 Task: Add an event with the title Performance Improvement Plan Evaluation and Follow-up, date '2023/11/07', time 8:30 AM to 10:30 AMand add a description: Teams will need to manage their time effectively to complete the scavenger hunt within the given timeframe. This encourages prioritization, decision-making, and efficient allocation of resources to maximize their chances of success.Select event color  Sage . Add location for the event as: Taipei, Taiwan, logged in from the account softage.4@softage.netand send the event invitation to softage.8@softage.net and softage.9@softage.net. Set a reminder for the event Doesn't repeat
Action: Mouse moved to (72, 93)
Screenshot: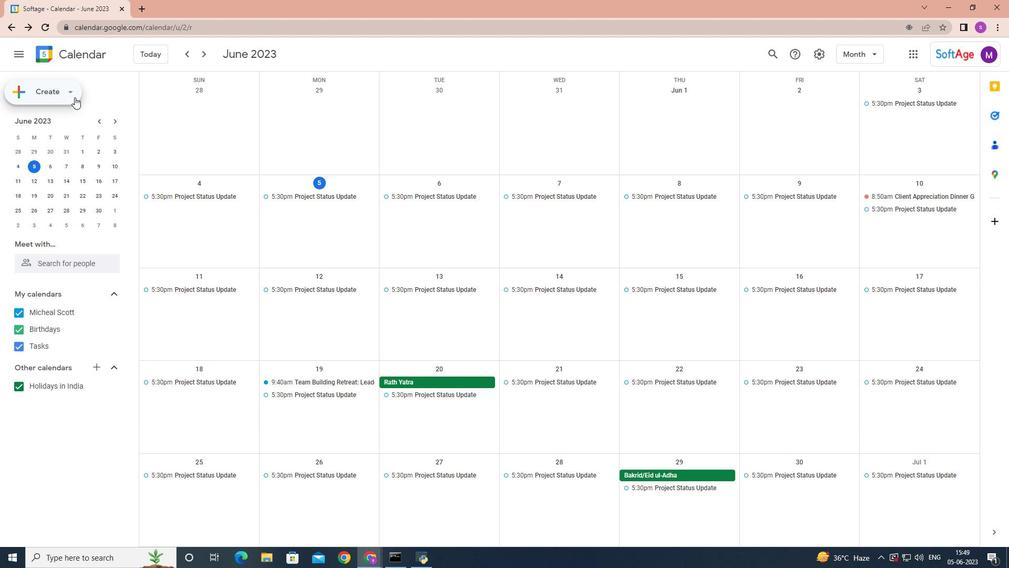 
Action: Mouse pressed left at (72, 93)
Screenshot: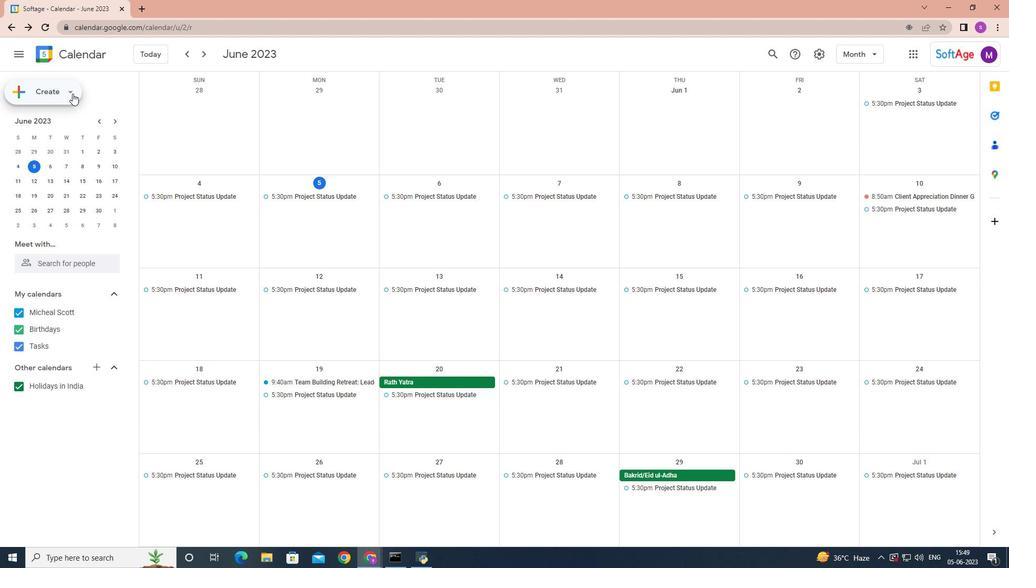 
Action: Mouse moved to (71, 117)
Screenshot: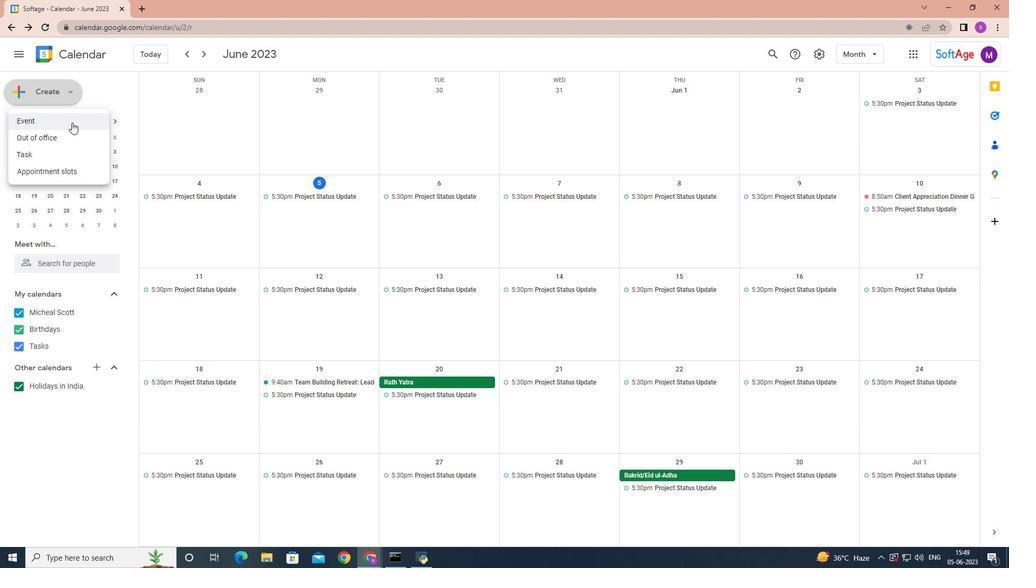 
Action: Mouse pressed left at (71, 117)
Screenshot: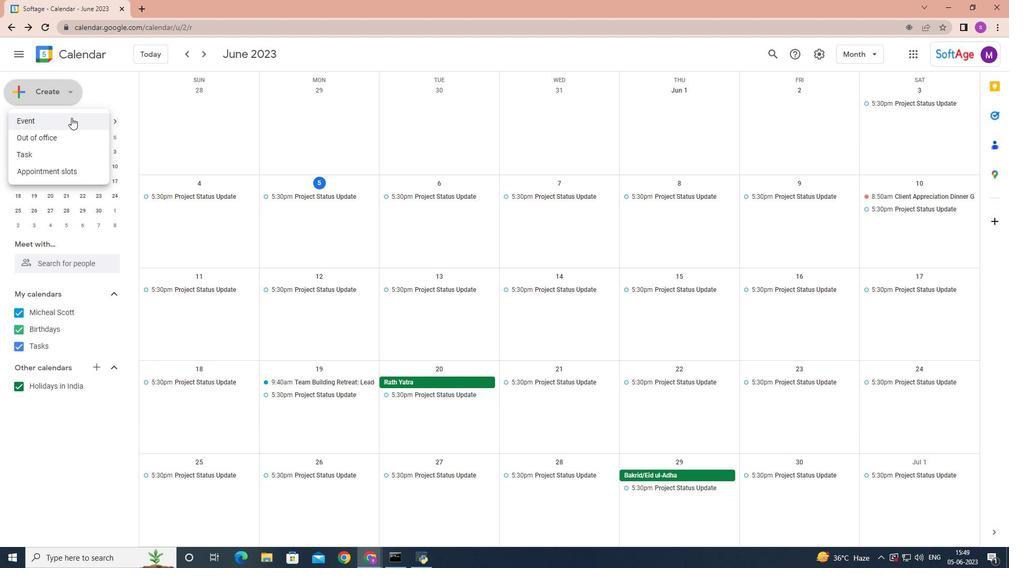 
Action: Mouse moved to (178, 413)
Screenshot: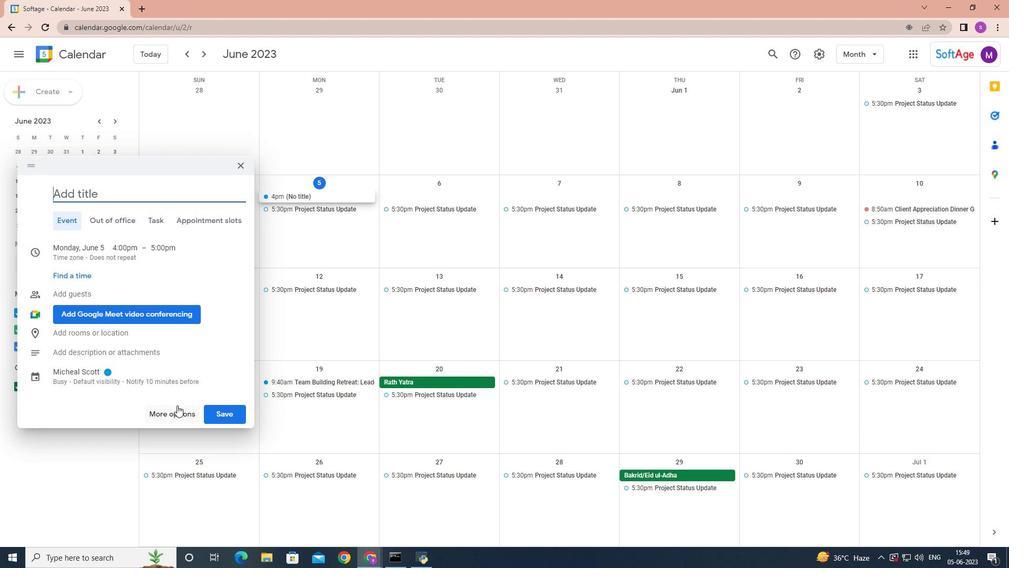 
Action: Mouse pressed left at (178, 413)
Screenshot: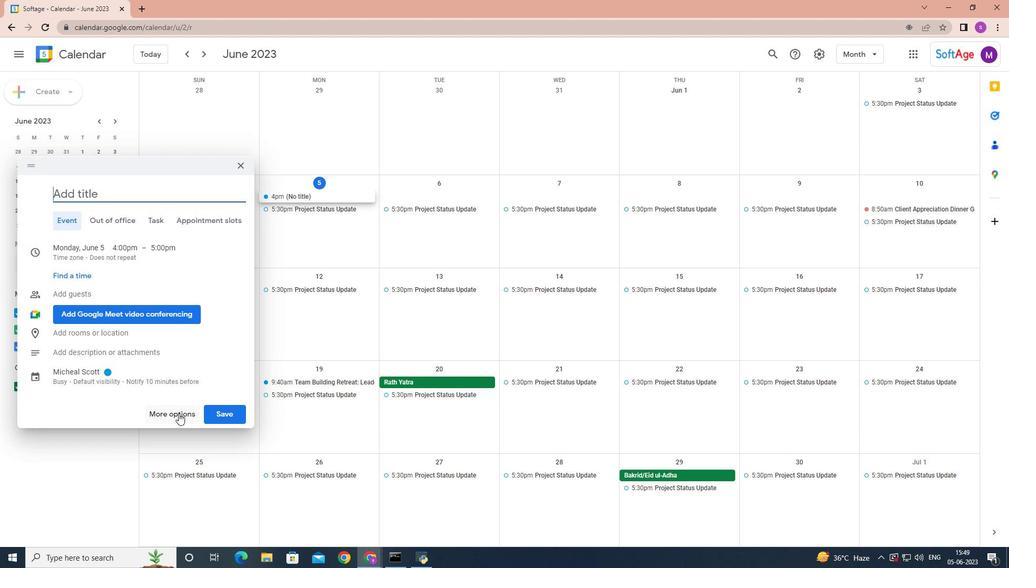 
Action: Mouse moved to (176, 392)
Screenshot: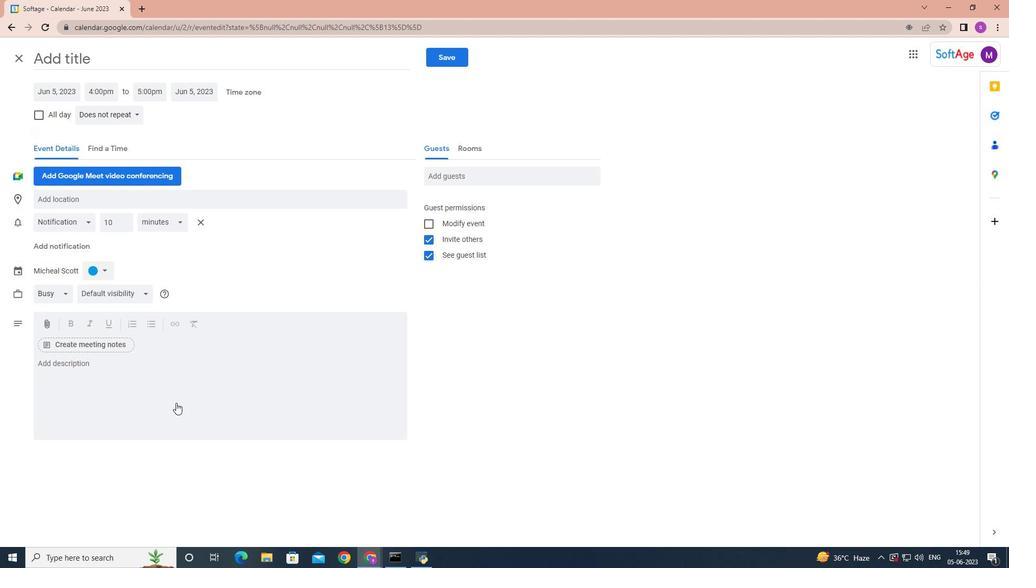 
Action: Key pressed <Key.shift>Performance<Key.space><Key.shift>Improvement<Key.space><Key.shift>Plan<Key.space><Key.shift>Evalution<Key.space>and<Key.space><Key.shift>Follow<Key.space><Key.backspace>-up<Key.space>
Screenshot: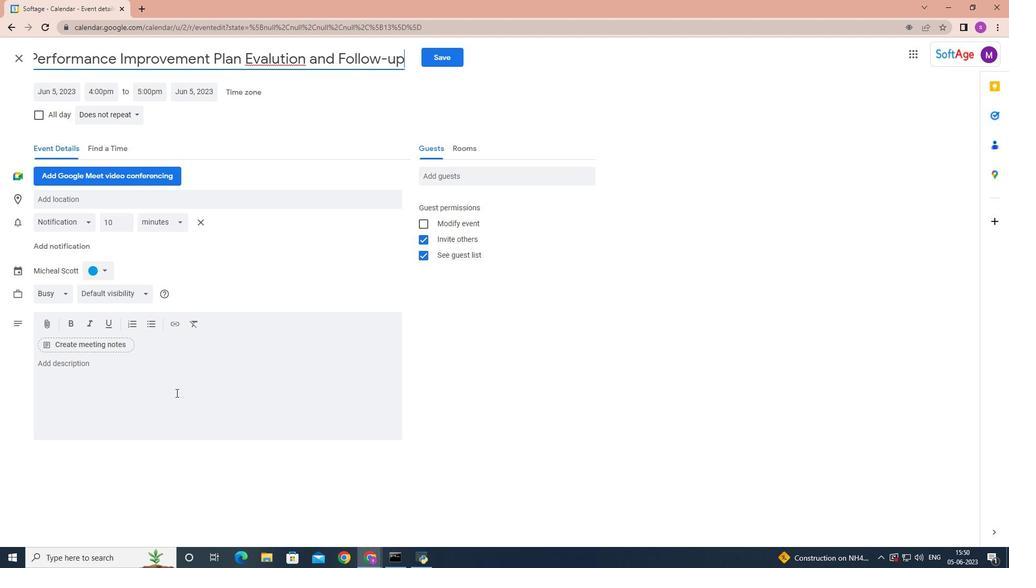 
Action: Mouse moved to (65, 91)
Screenshot: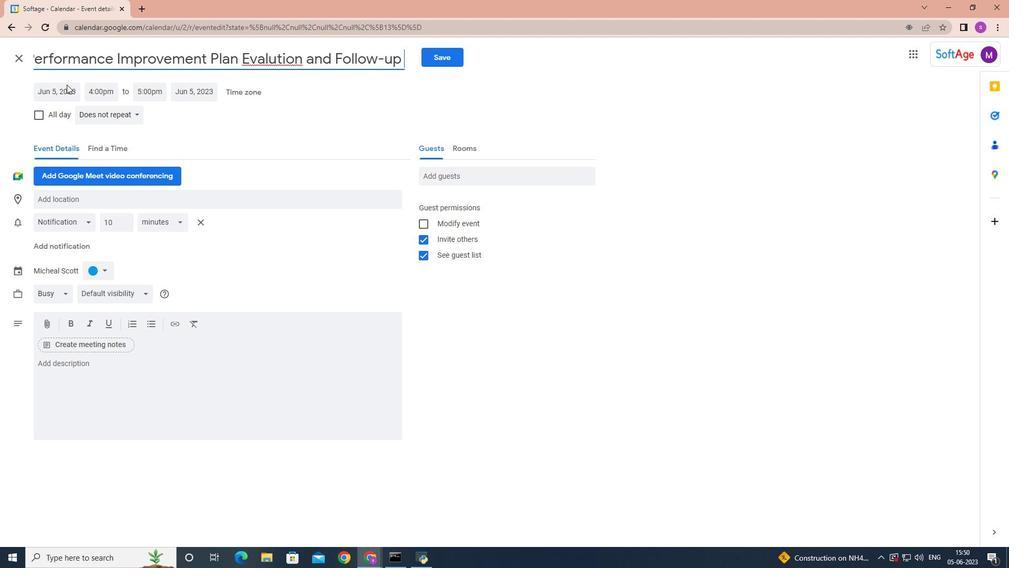 
Action: Mouse pressed left at (65, 91)
Screenshot: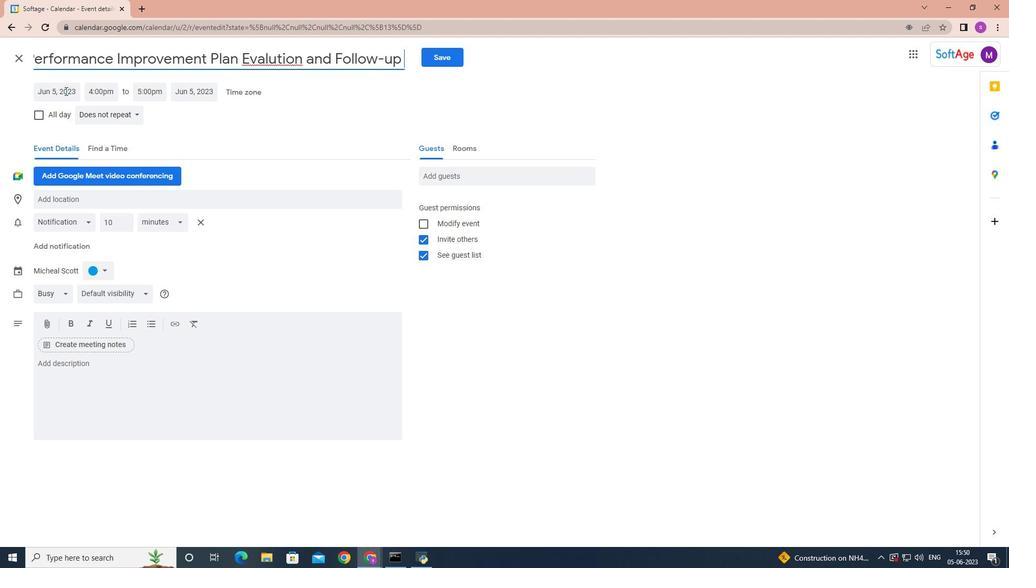 
Action: Mouse moved to (166, 109)
Screenshot: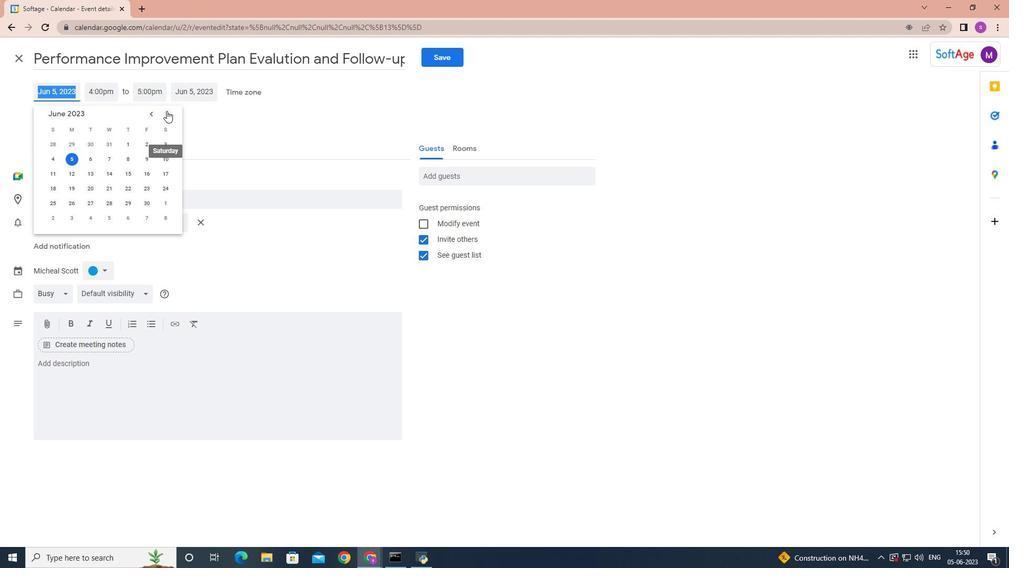 
Action: Mouse pressed left at (166, 109)
Screenshot: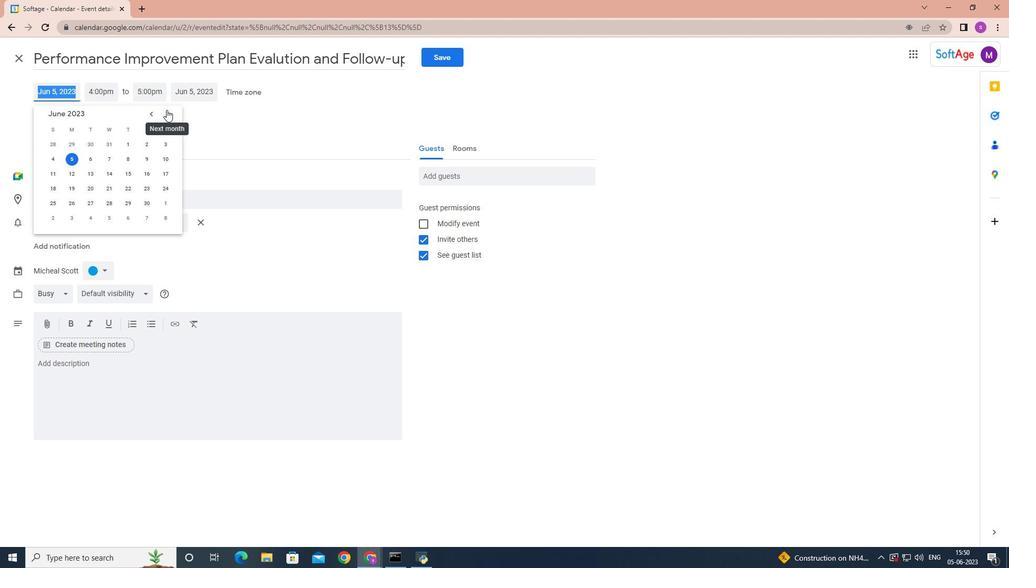 
Action: Mouse pressed left at (166, 109)
Screenshot: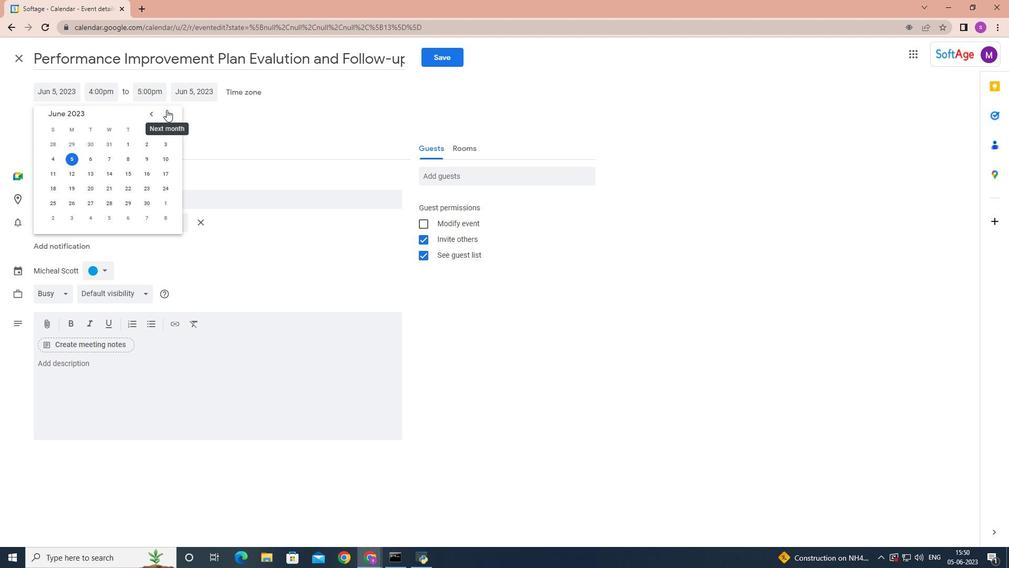 
Action: Mouse pressed left at (166, 109)
Screenshot: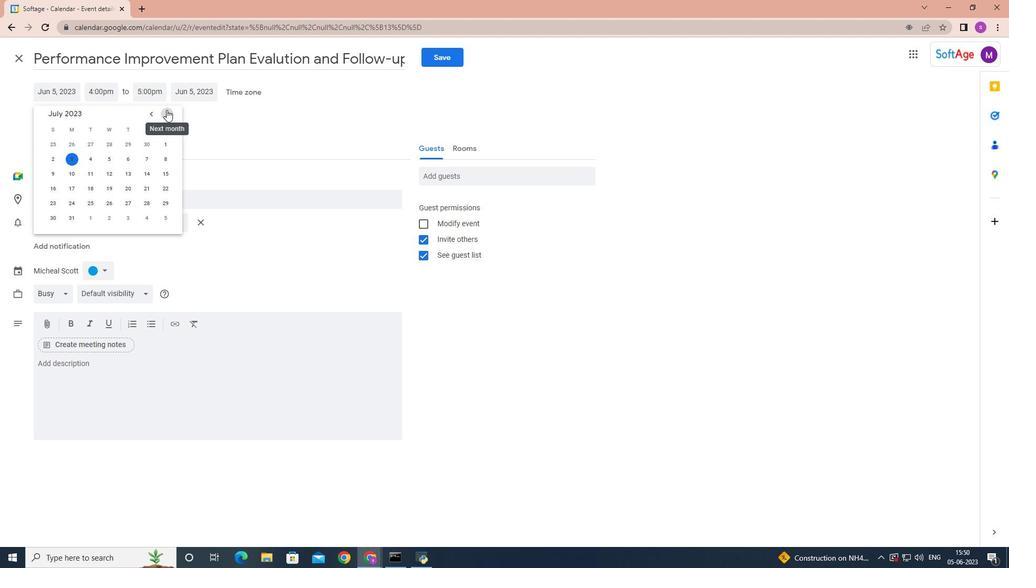 
Action: Mouse pressed left at (166, 109)
Screenshot: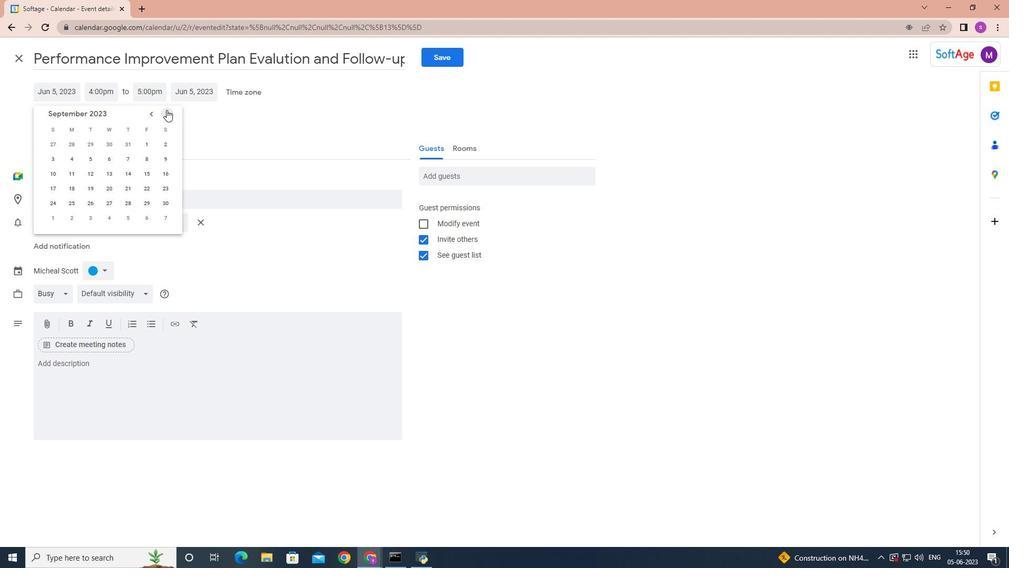 
Action: Mouse pressed left at (166, 109)
Screenshot: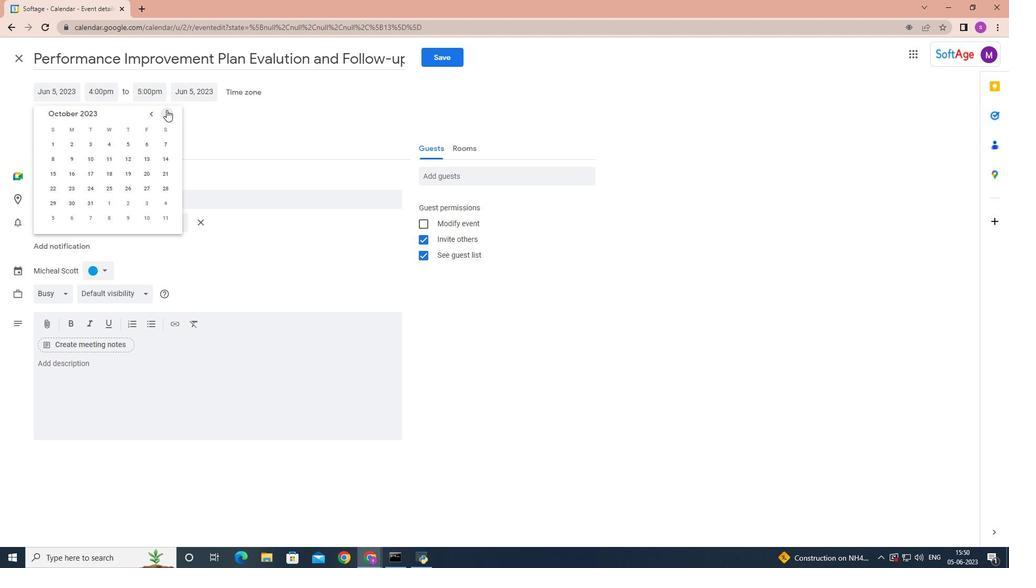 
Action: Mouse moved to (89, 157)
Screenshot: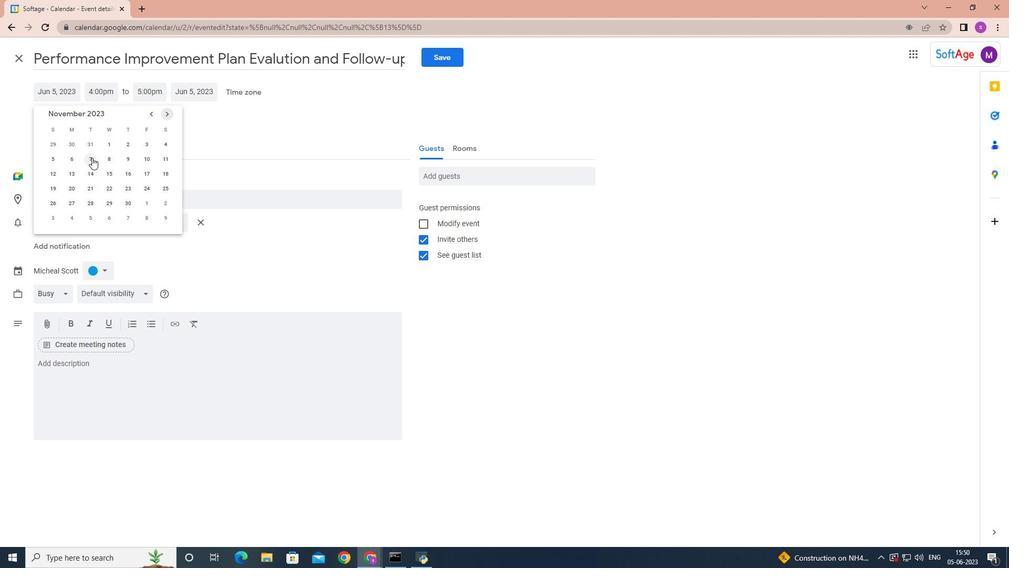 
Action: Mouse pressed left at (89, 157)
Screenshot: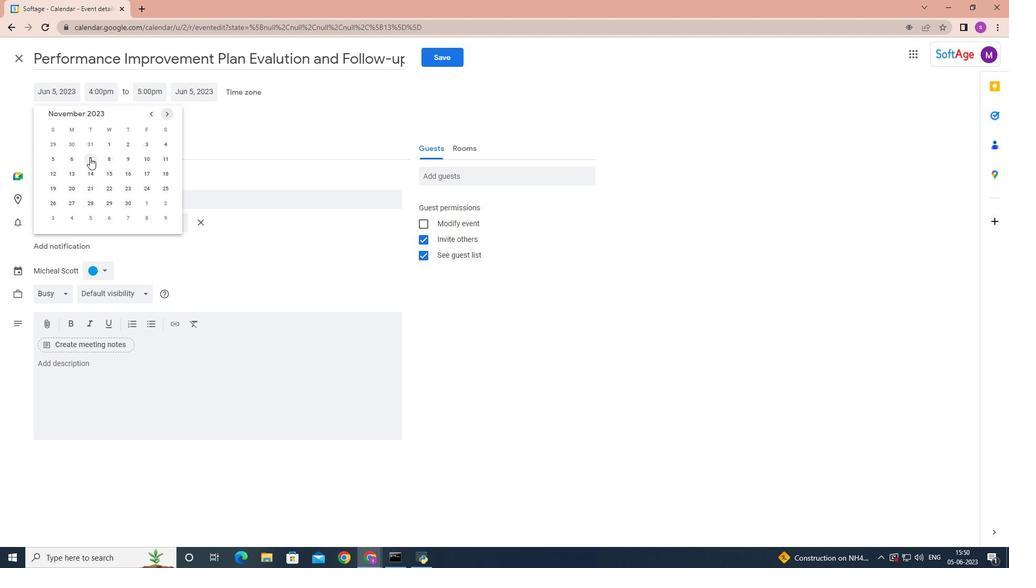 
Action: Mouse moved to (105, 90)
Screenshot: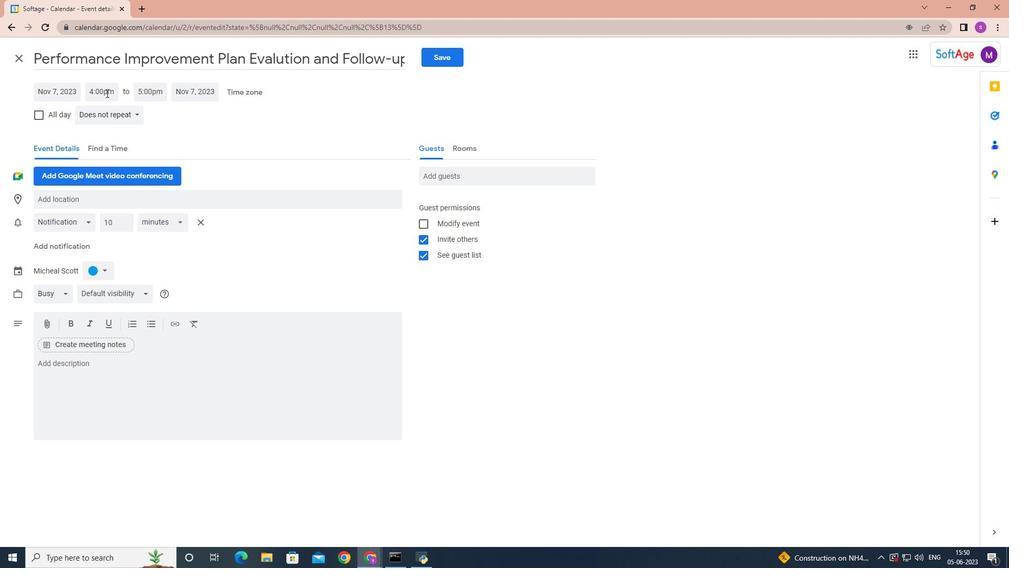 
Action: Mouse pressed left at (105, 90)
Screenshot: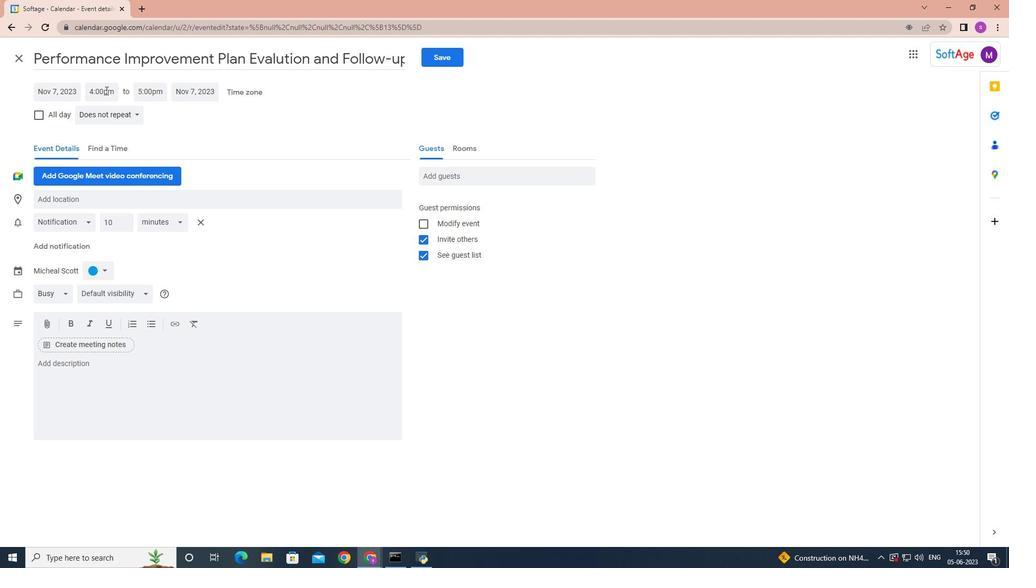 
Action: Mouse moved to (141, 145)
Screenshot: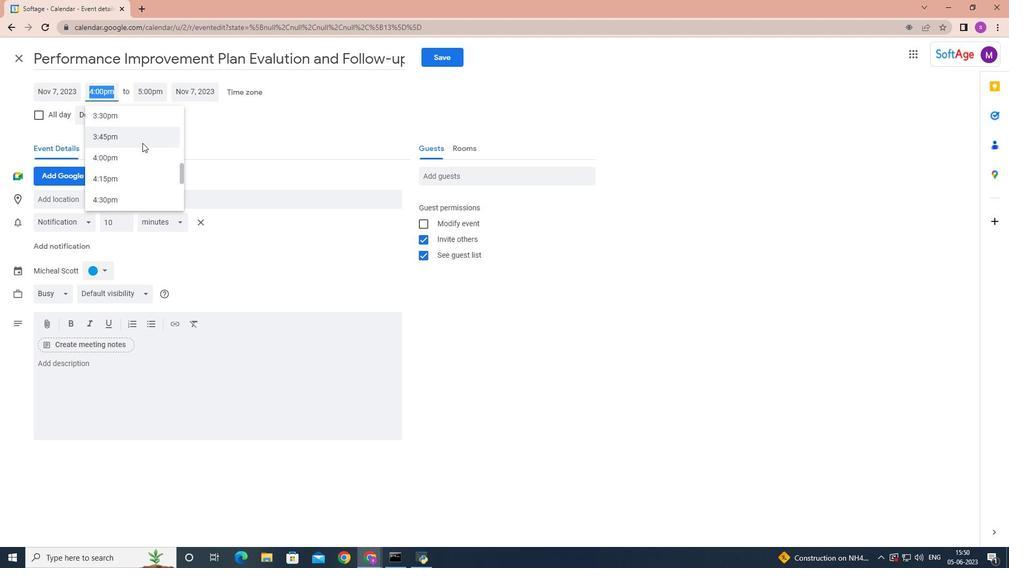 
Action: Mouse scrolled (141, 146) with delta (0, 0)
Screenshot: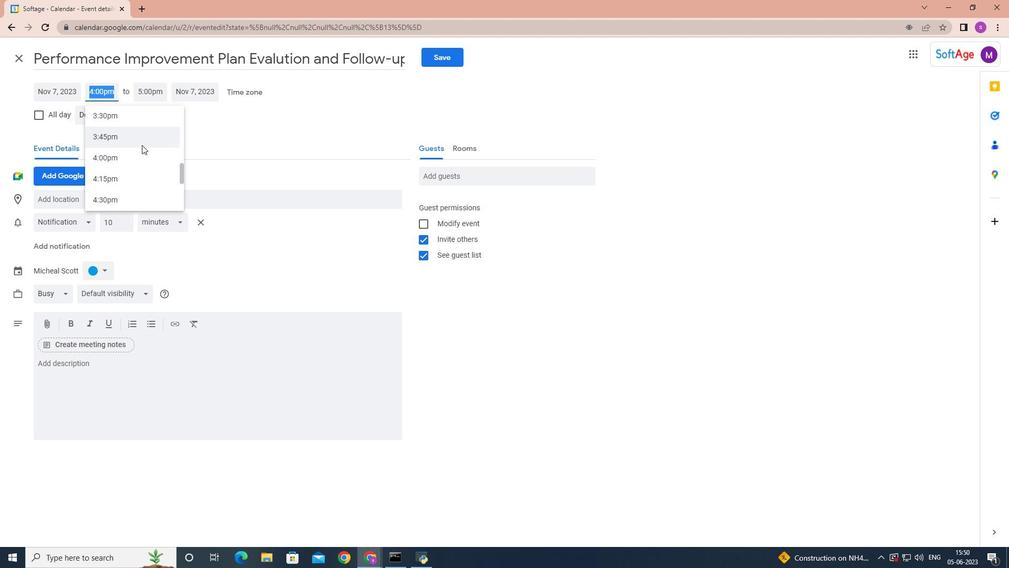 
Action: Mouse scrolled (141, 146) with delta (0, 0)
Screenshot: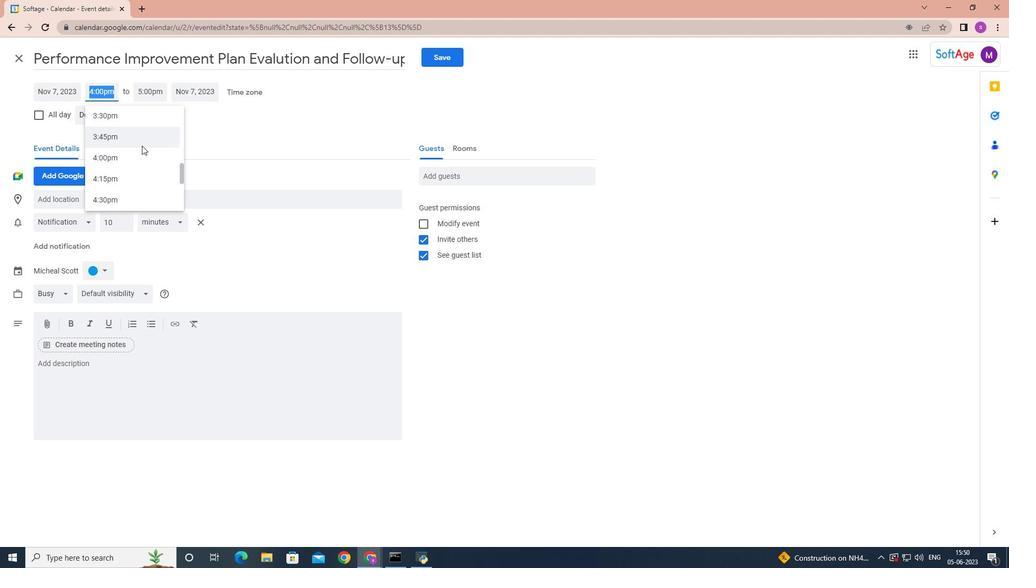 
Action: Mouse scrolled (141, 146) with delta (0, 0)
Screenshot: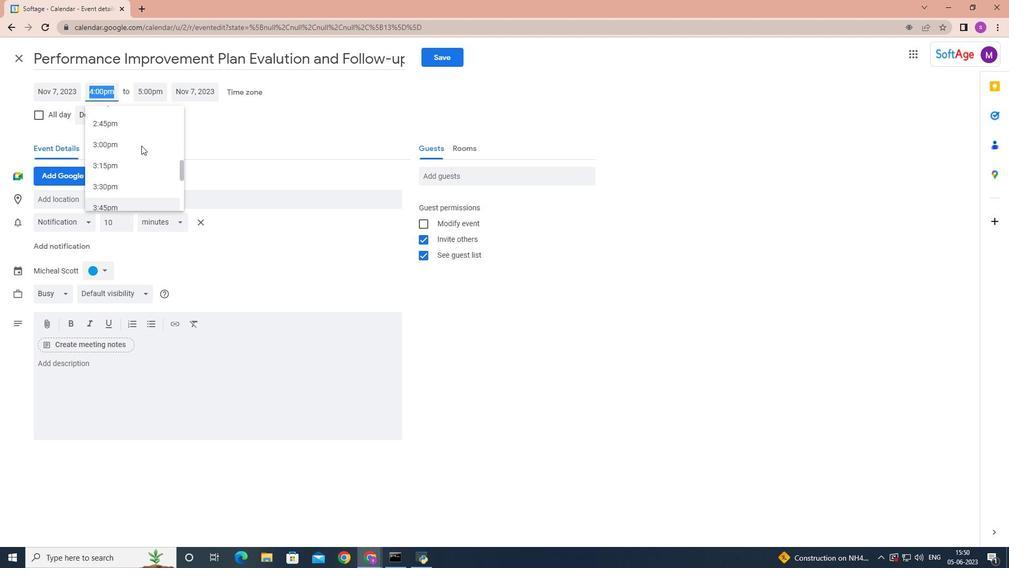 
Action: Mouse scrolled (141, 146) with delta (0, 0)
Screenshot: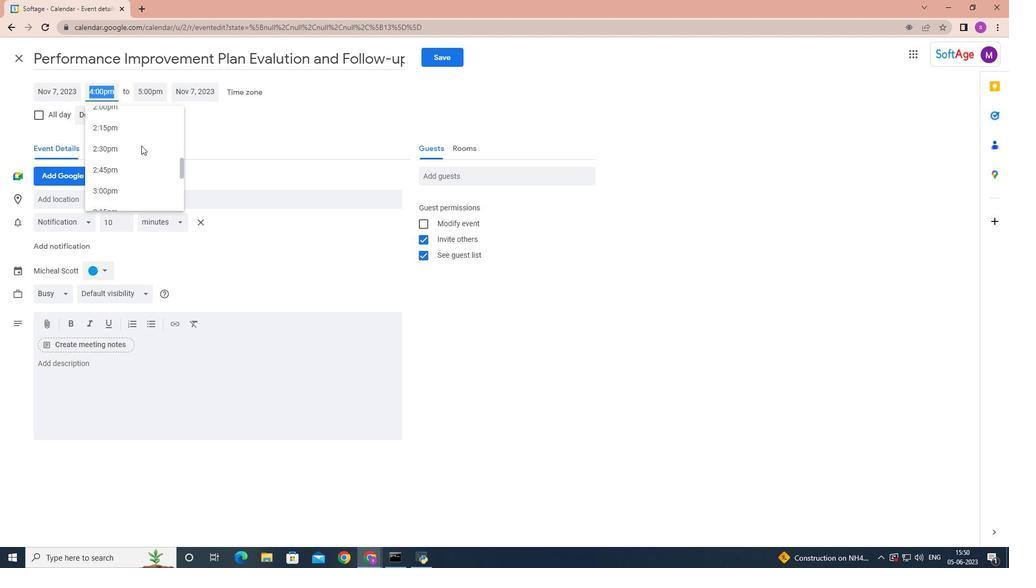 
Action: Mouse scrolled (141, 146) with delta (0, 0)
Screenshot: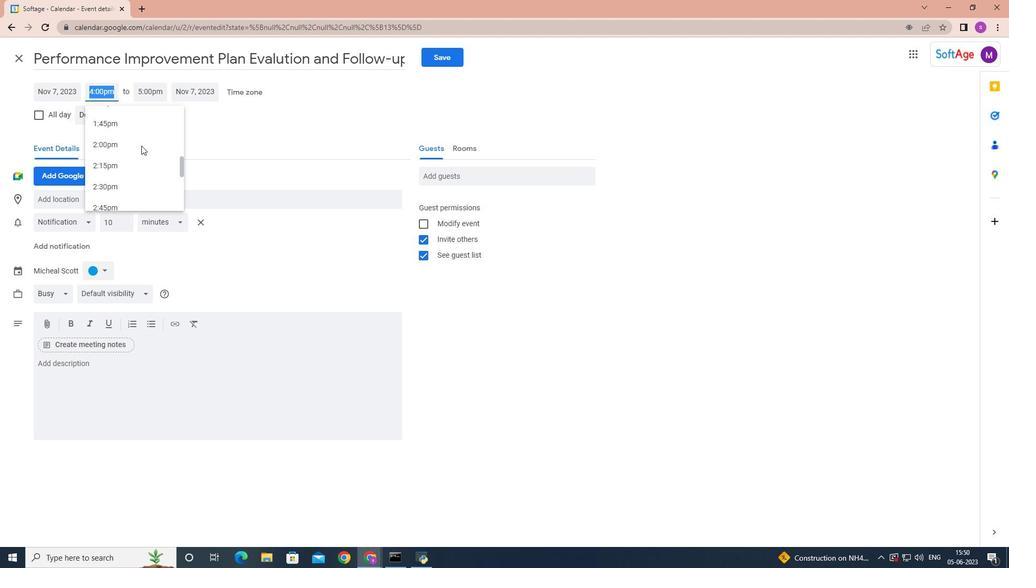 
Action: Mouse scrolled (141, 146) with delta (0, 0)
Screenshot: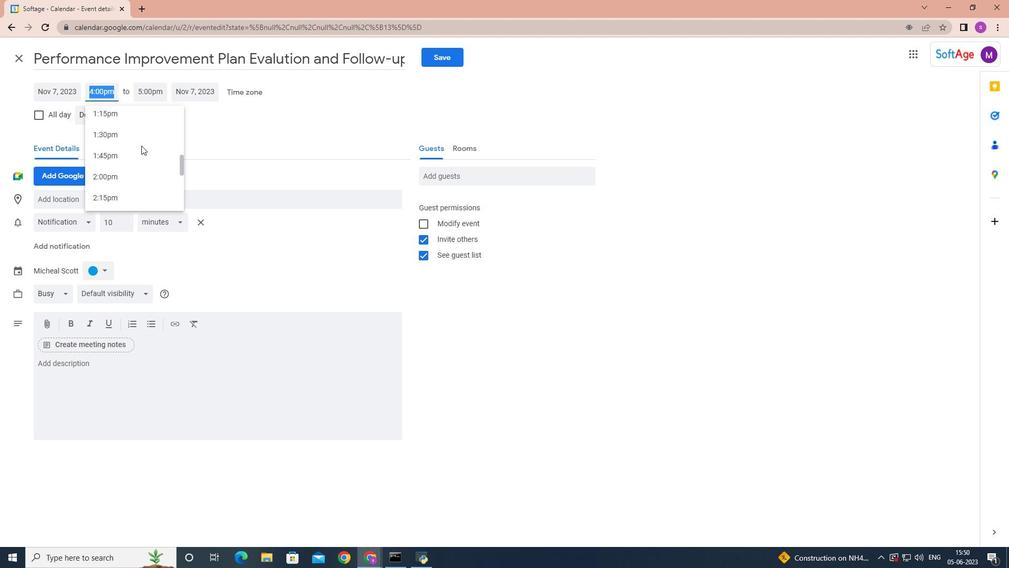 
Action: Mouse scrolled (141, 146) with delta (0, 0)
Screenshot: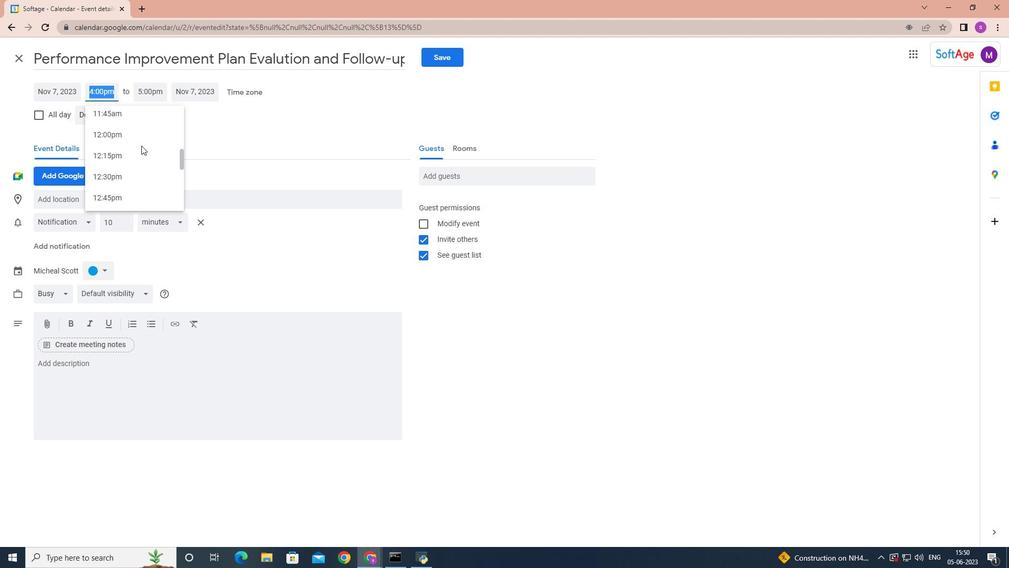 
Action: Mouse scrolled (141, 146) with delta (0, 0)
Screenshot: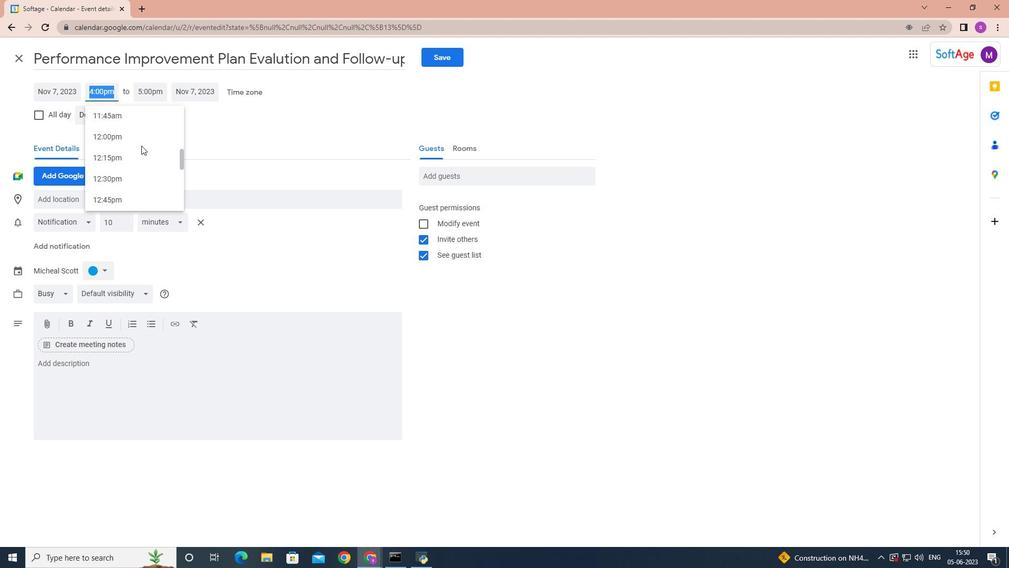 
Action: Mouse scrolled (141, 146) with delta (0, 0)
Screenshot: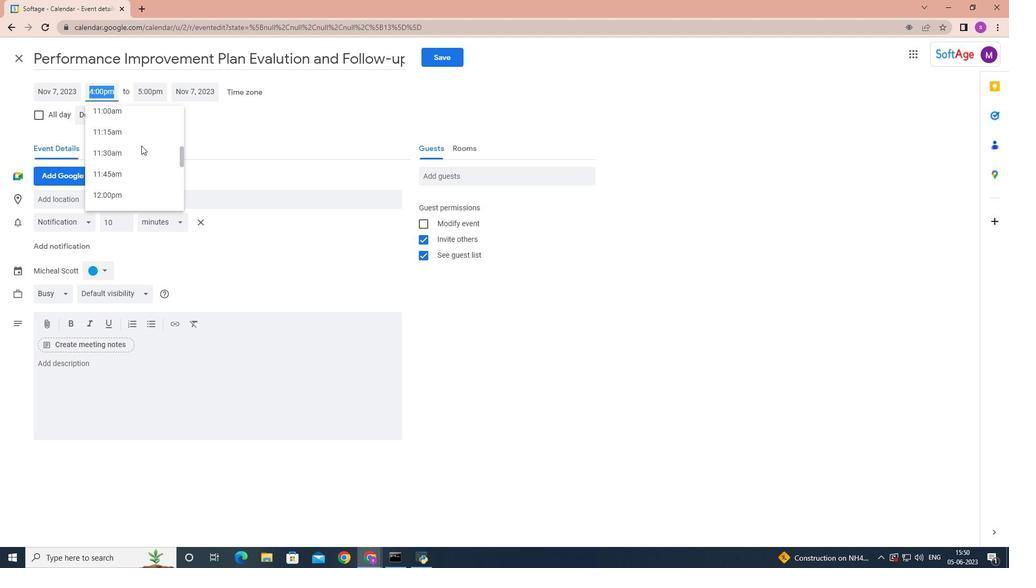 
Action: Mouse scrolled (141, 146) with delta (0, 0)
Screenshot: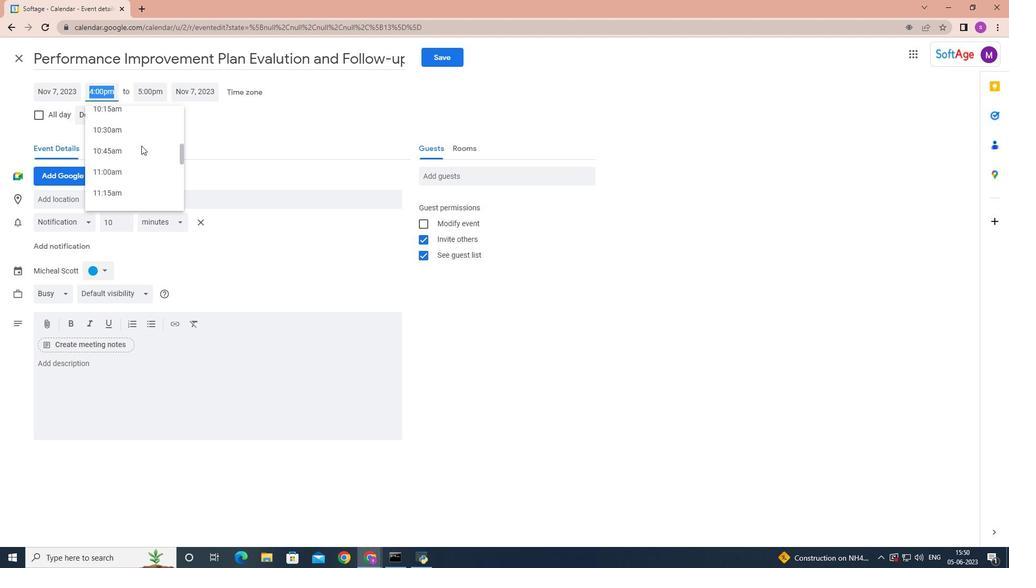 
Action: Mouse scrolled (141, 146) with delta (0, 0)
Screenshot: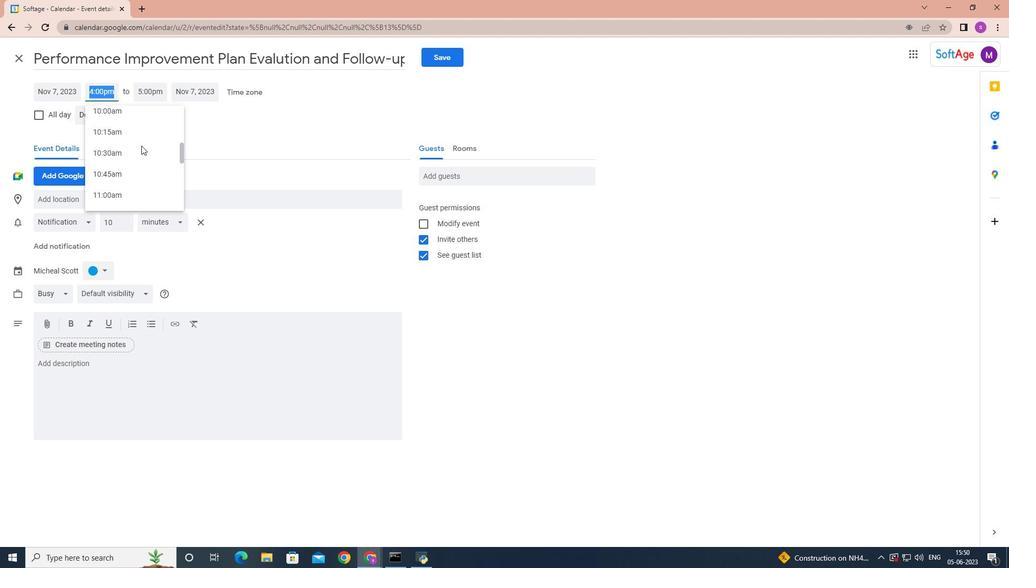 
Action: Mouse scrolled (141, 146) with delta (0, 0)
Screenshot: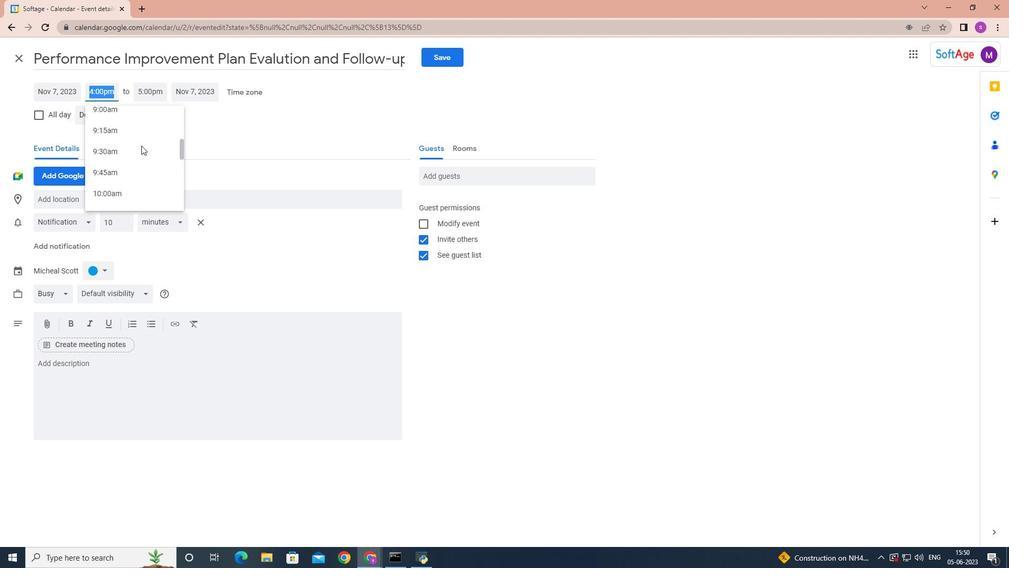 
Action: Mouse moved to (126, 156)
Screenshot: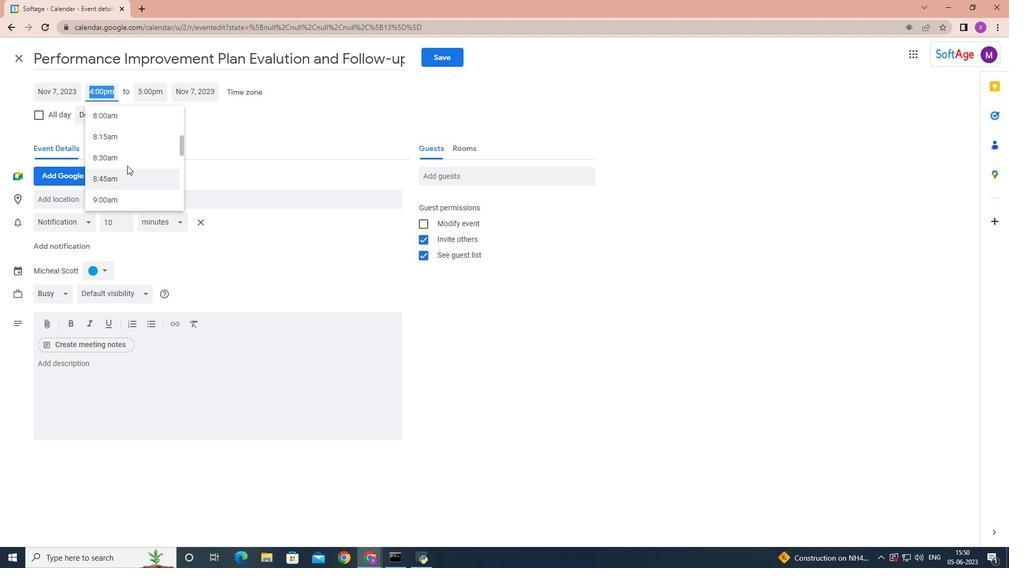 
Action: Mouse pressed left at (126, 156)
Screenshot: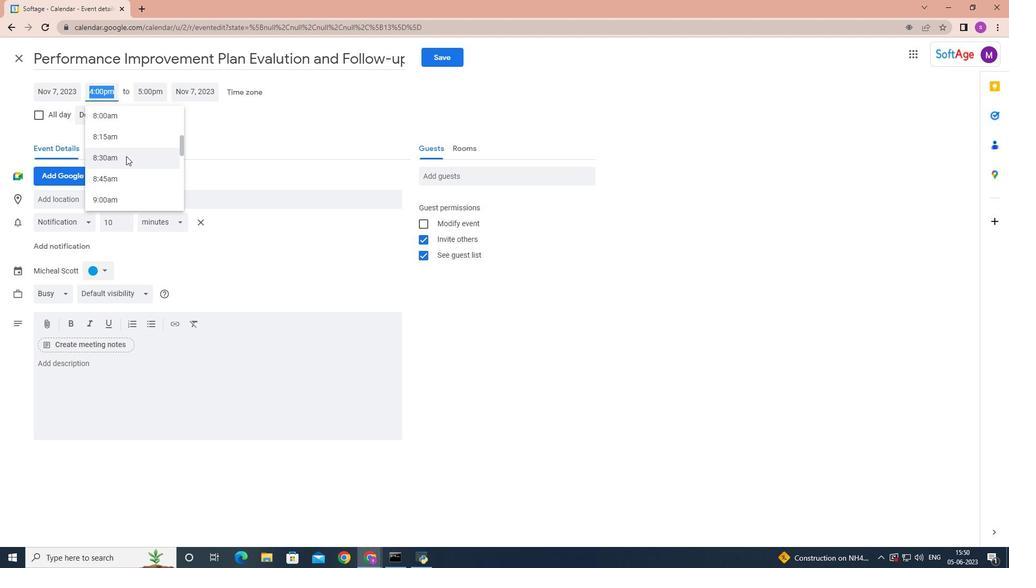 
Action: Mouse moved to (150, 89)
Screenshot: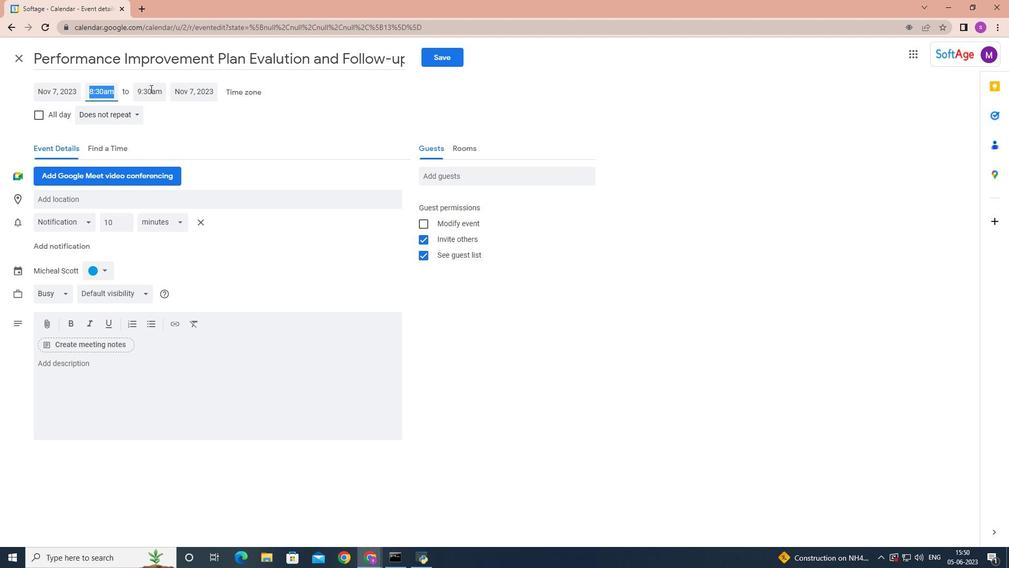 
Action: Mouse pressed left at (150, 89)
Screenshot: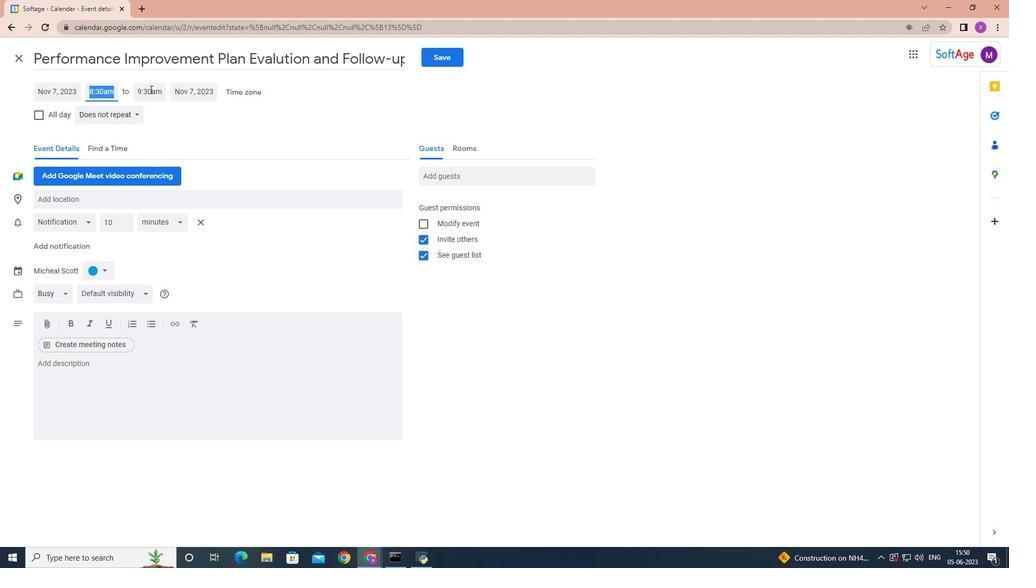 
Action: Mouse moved to (179, 198)
Screenshot: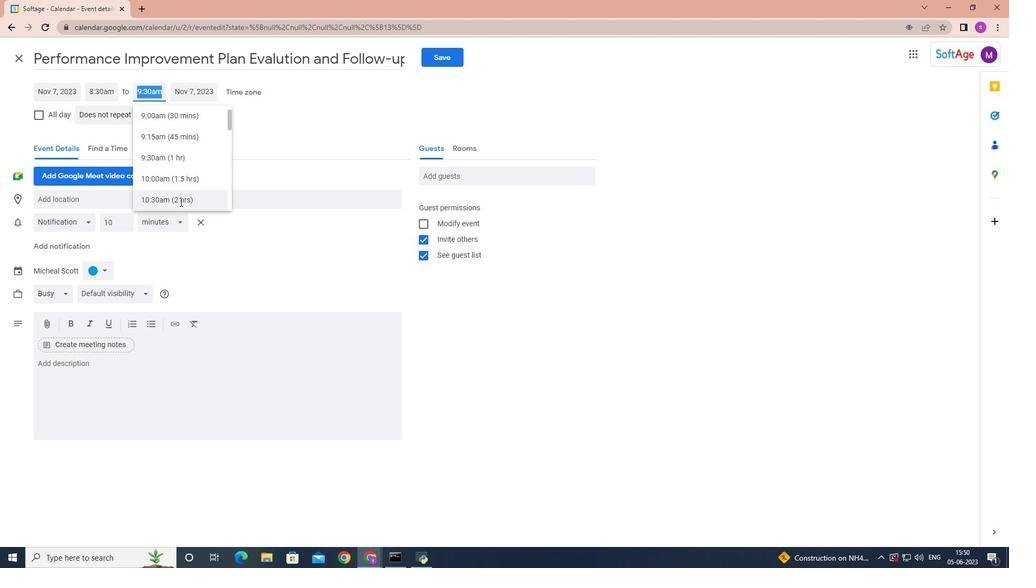 
Action: Mouse pressed left at (179, 198)
Screenshot: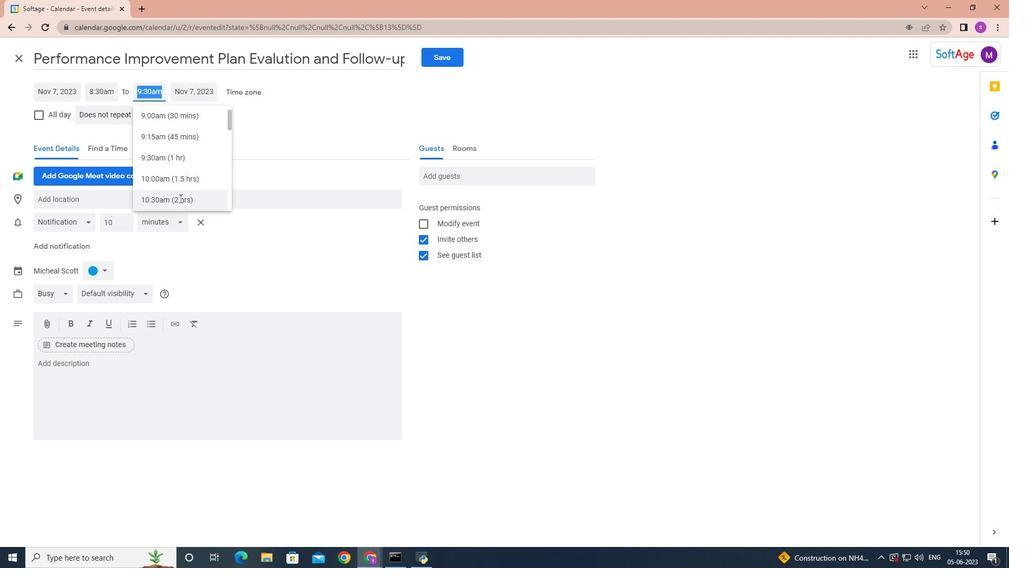 
Action: Mouse moved to (83, 374)
Screenshot: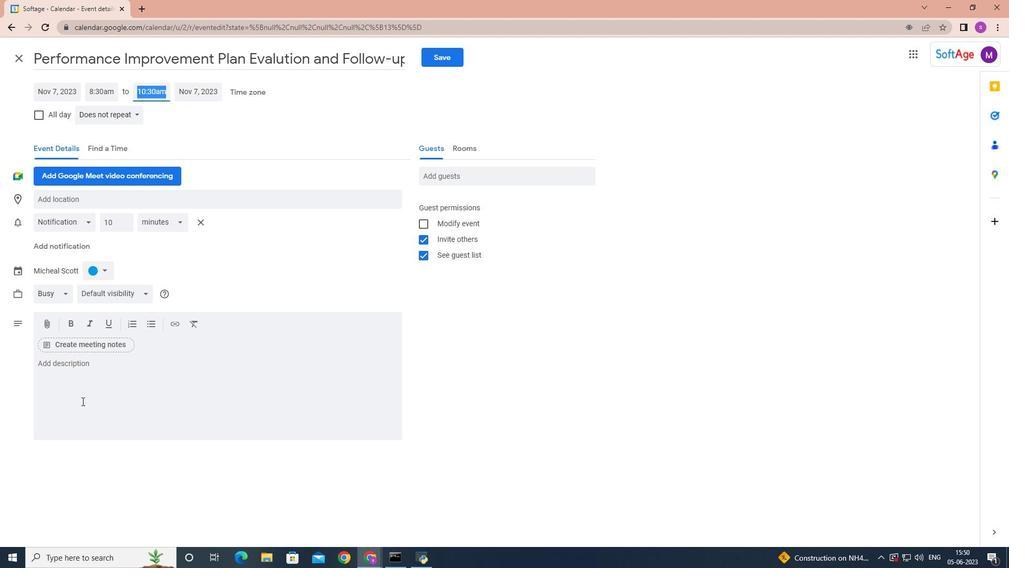 
Action: Mouse pressed left at (83, 374)
Screenshot: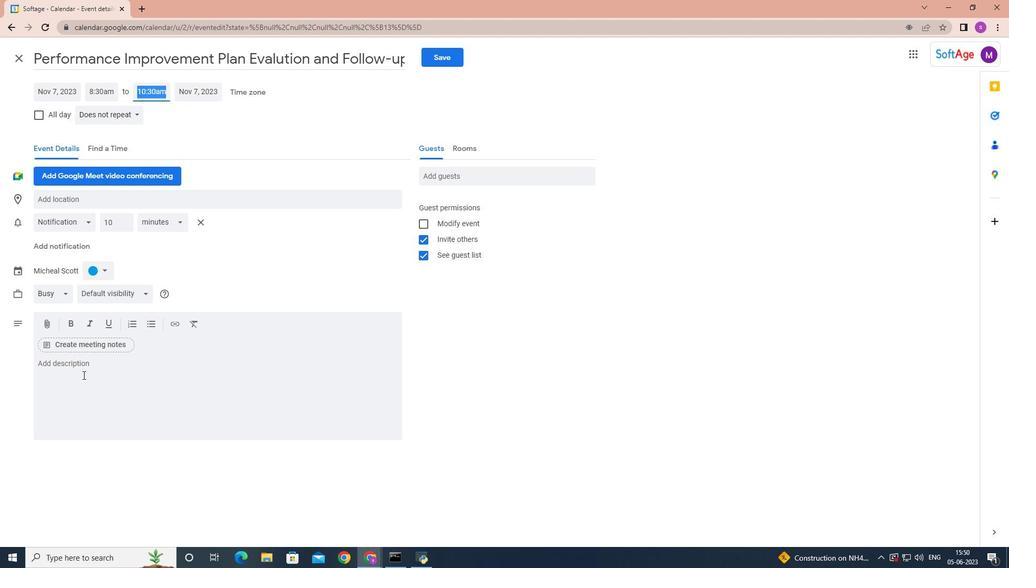
Action: Key pressed <Key.shift>Teams<Key.space>will<Key.space>need<Key.space>to<Key.space>manage<Key.space>their<Key.space>time<Key.space>effectively<Key.space>to<Key.space>complete<Key.space>the<Key.space>scavr<Key.backspace>enger<Key.space>hunt<Key.space>within<Key.space>the<Key.space>given<Key.space>timeframe.<Key.space><Key.shift>This<Key.space>encourages<Key.space>pt<Key.backspace>rioritization<Key.space><Key.backspace>,<Key.space>decision<Key.space><Key.backspace>-making<Key.space>and<Key.space>efficient<Key.space>allocation<Key.space>of<Key.space>resources<Key.space>to<Key.space>,<Key.backspace>maximix<Key.backspace>ze<Key.space>their<Key.space>chances<Key.space>of<Key.space>success.
Screenshot: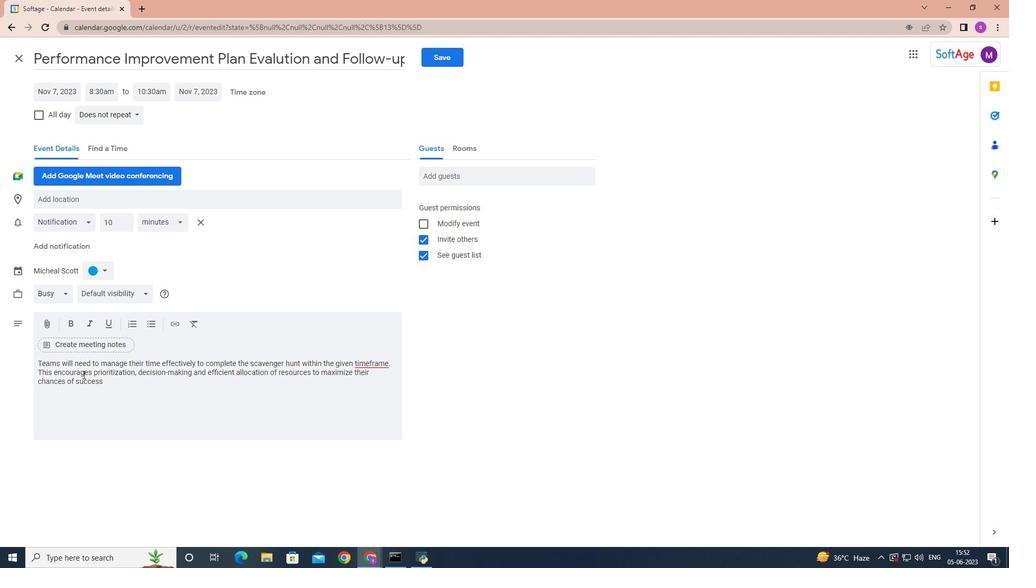 
Action: Mouse moved to (106, 270)
Screenshot: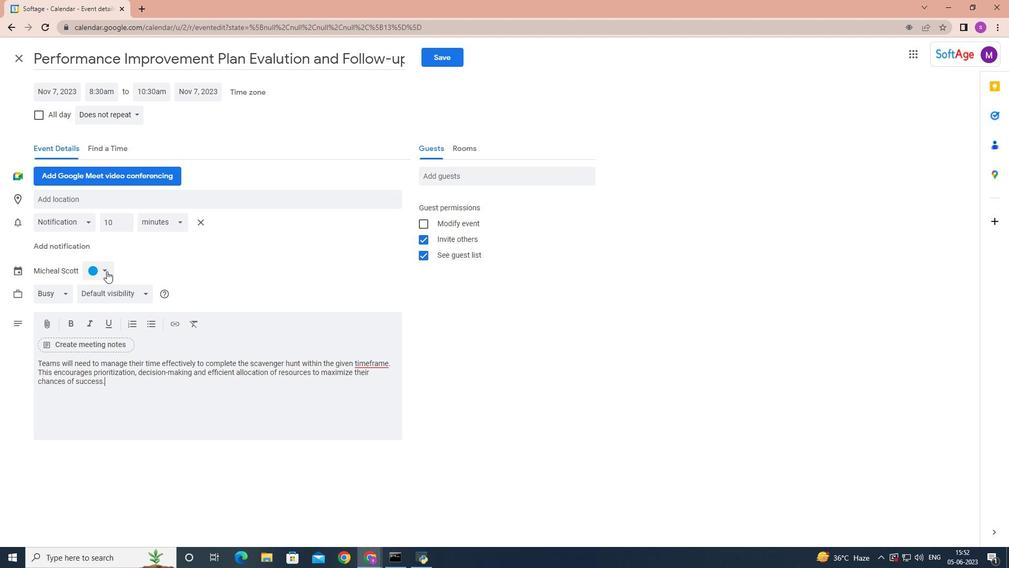 
Action: Mouse pressed left at (106, 270)
Screenshot: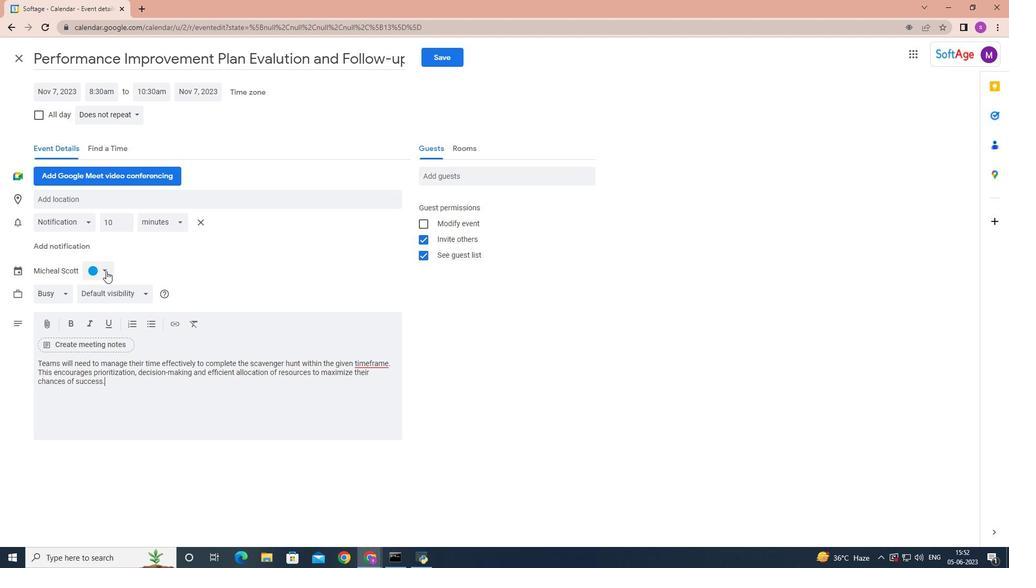
Action: Mouse moved to (91, 296)
Screenshot: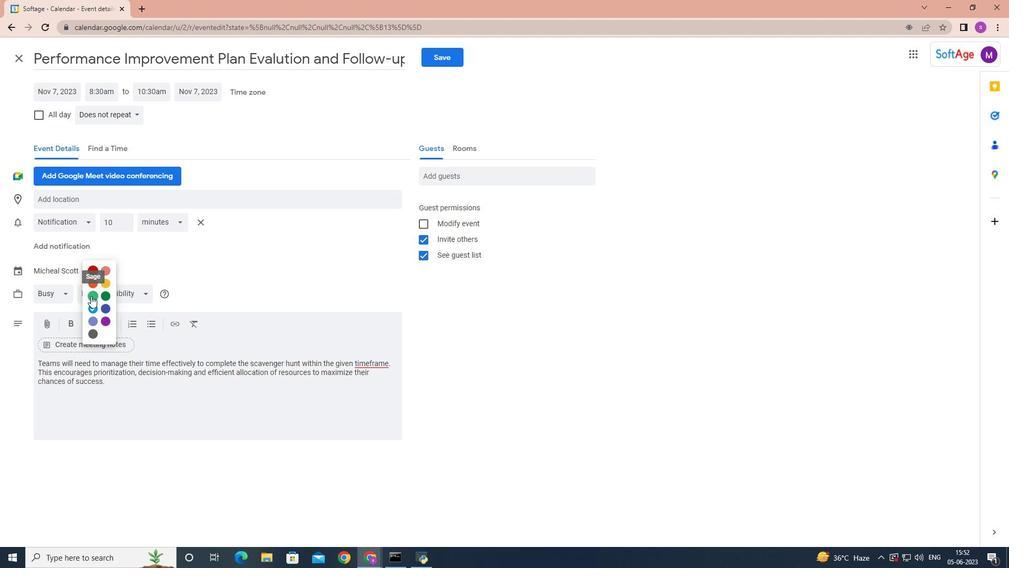 
Action: Mouse pressed left at (91, 296)
Screenshot: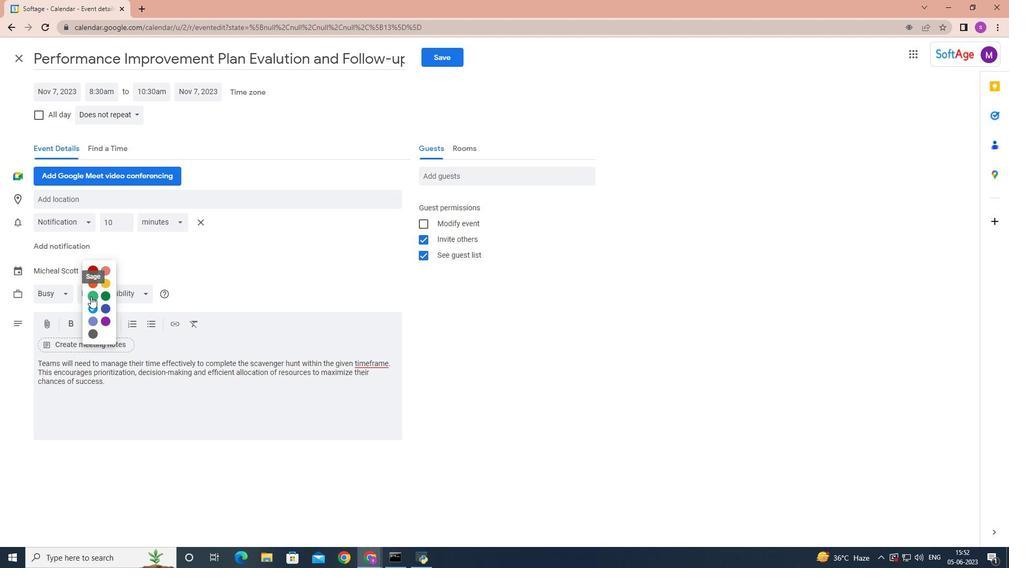 
Action: Mouse moved to (106, 195)
Screenshot: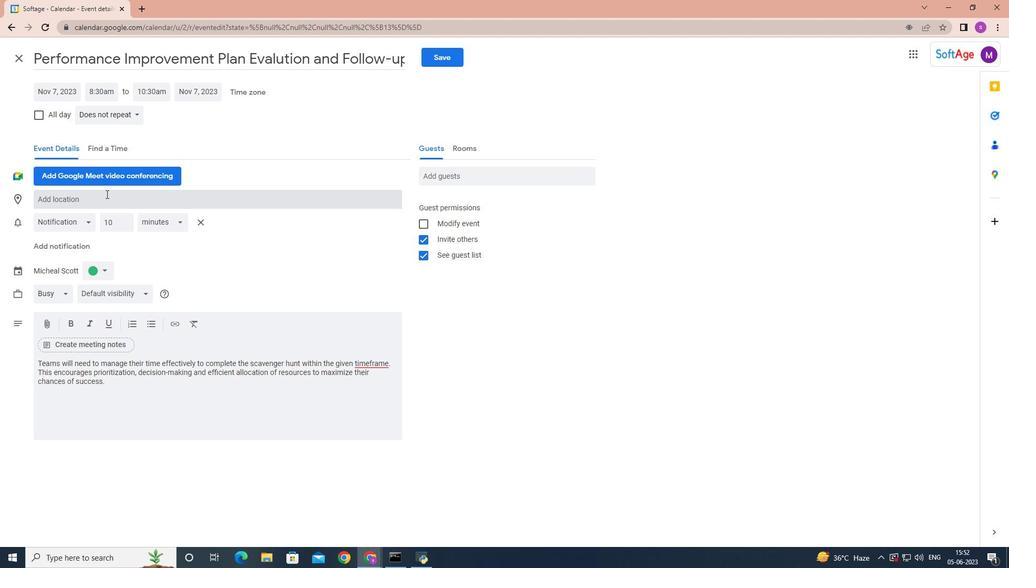 
Action: Mouse pressed left at (106, 195)
Screenshot: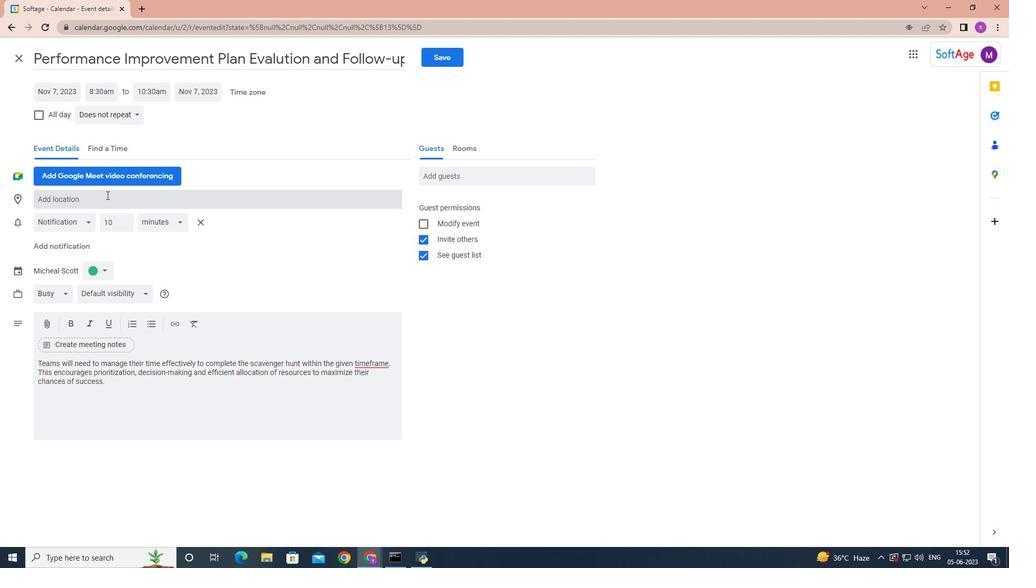 
Action: Key pressed <Key.shift>Taipei,<Key.space><Key.shift>Taiwan
Screenshot: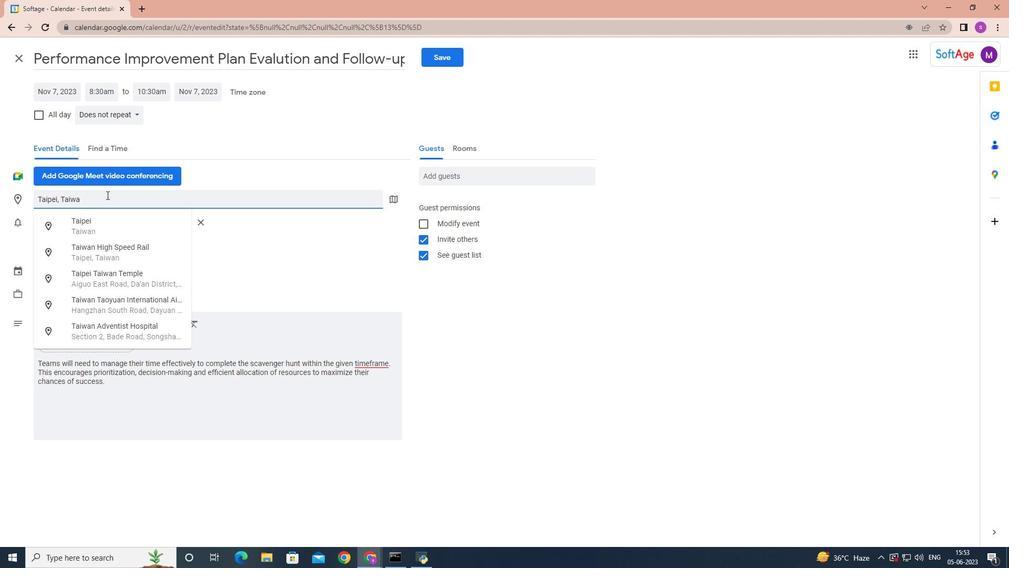 
Action: Mouse moved to (445, 177)
Screenshot: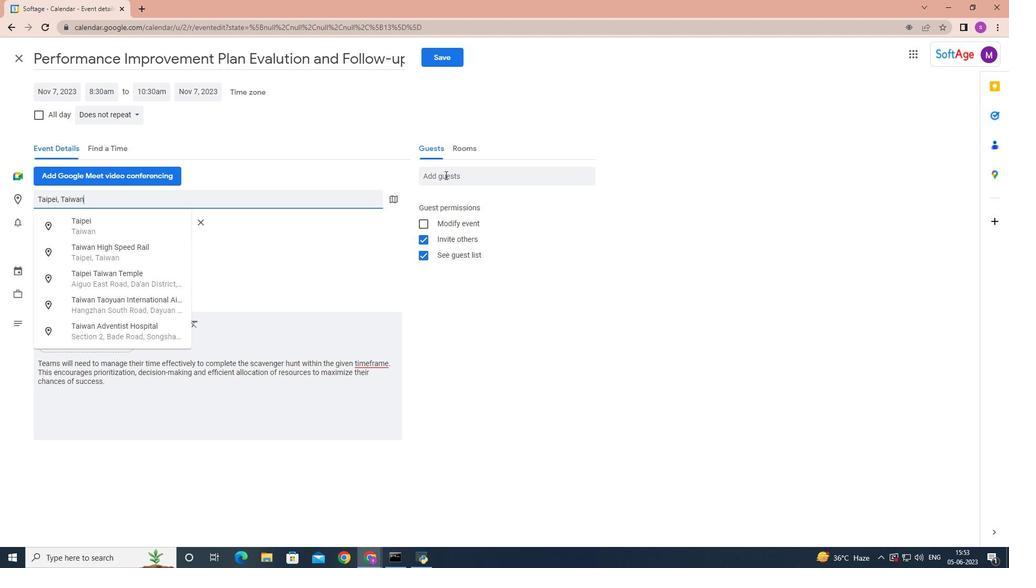 
Action: Mouse pressed left at (445, 177)
Screenshot: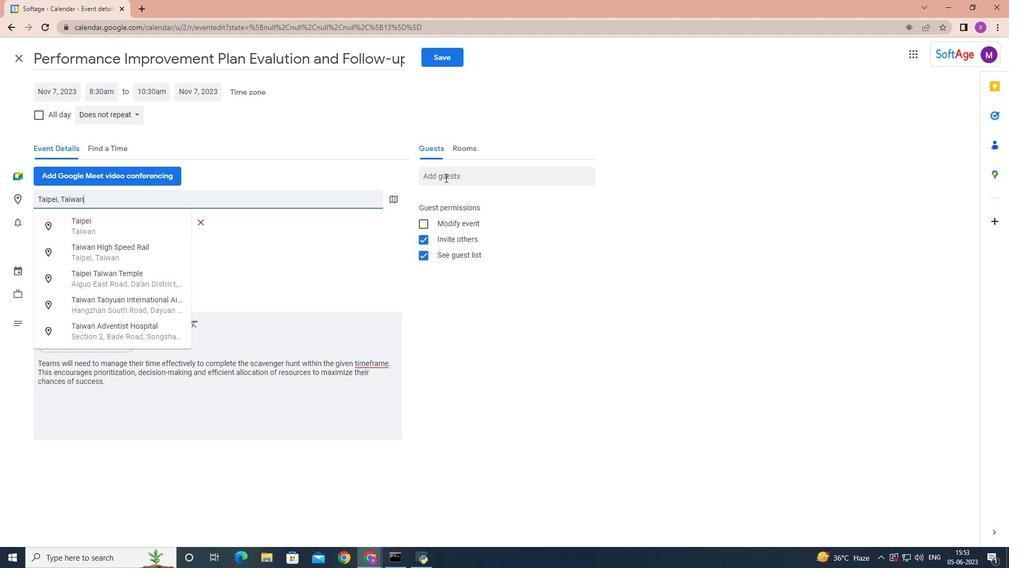 
Action: Key pressed softage.8
Screenshot: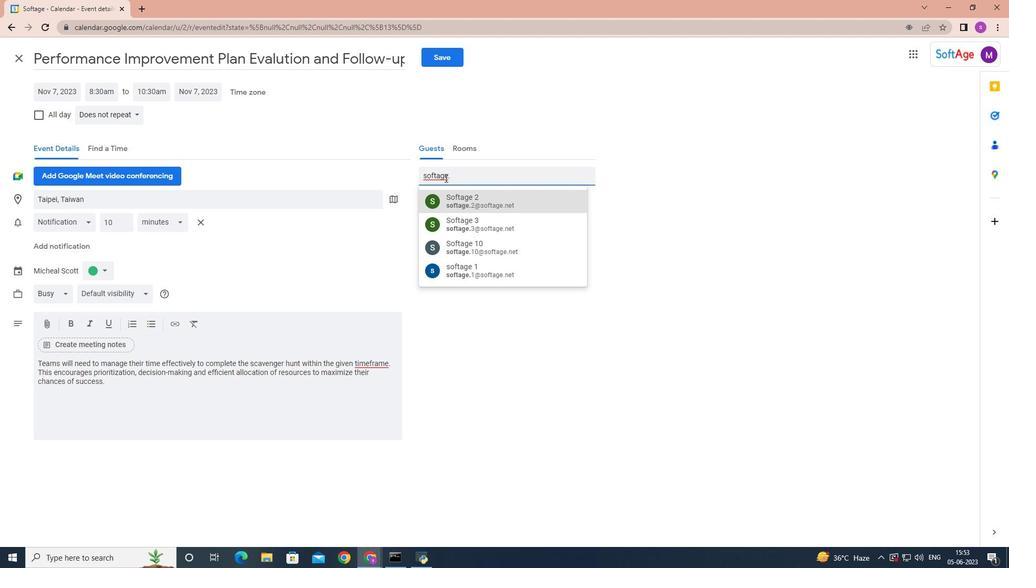 
Action: Mouse moved to (479, 202)
Screenshot: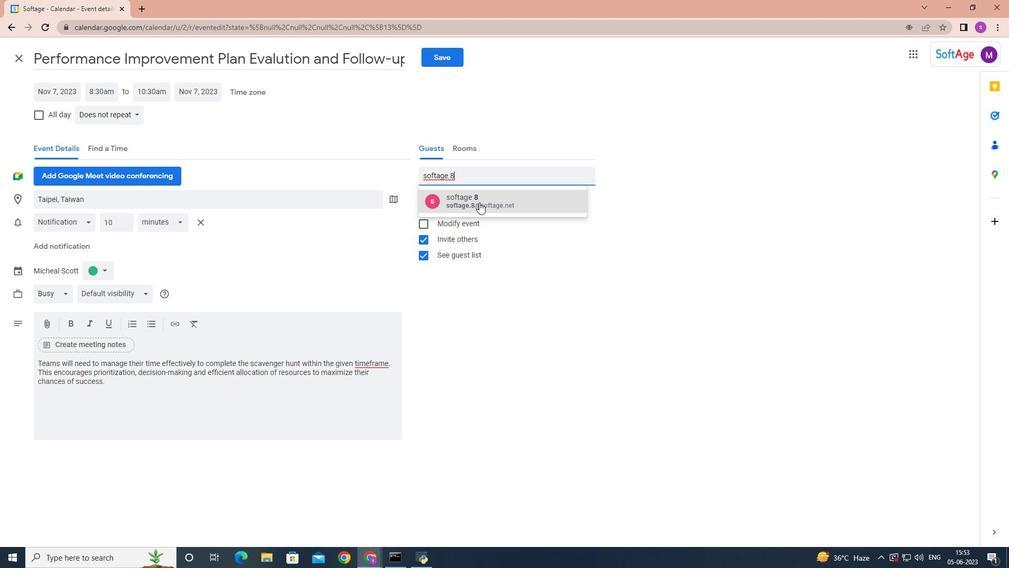 
Action: Mouse pressed left at (479, 202)
Screenshot: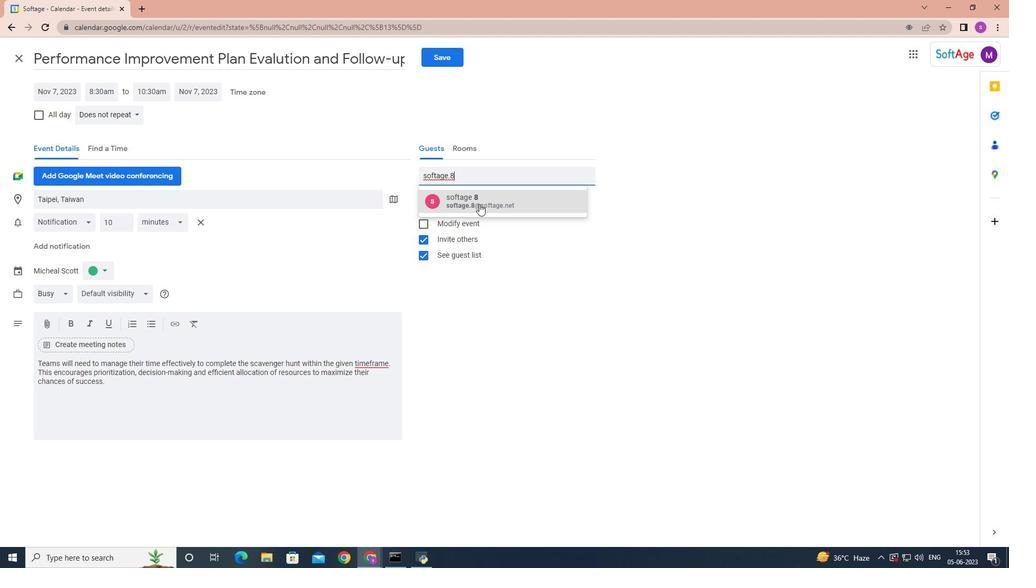 
Action: Mouse moved to (479, 202)
Screenshot: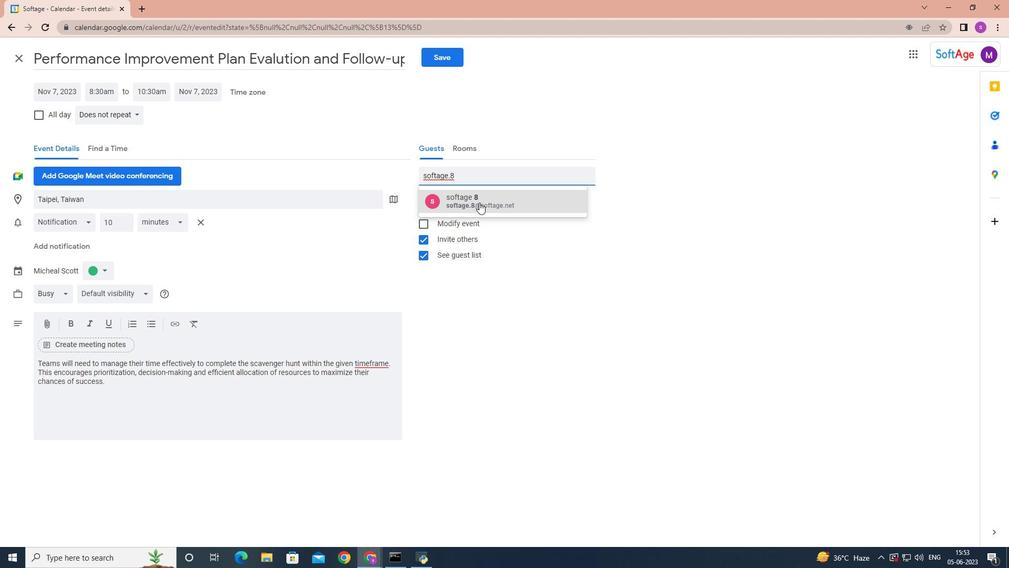 
Action: Key pressed softage.9
Screenshot: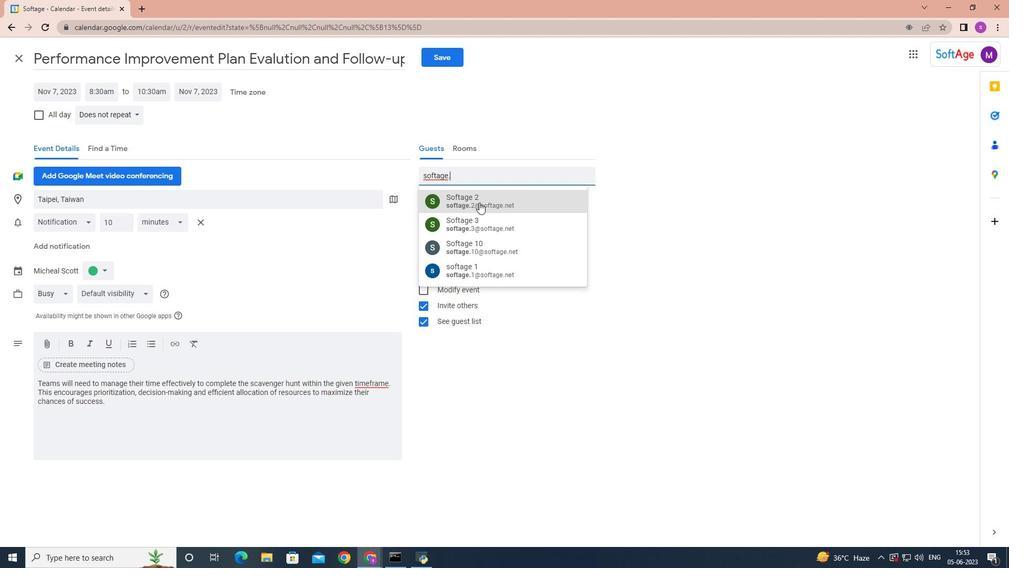 
Action: Mouse pressed left at (479, 202)
Screenshot: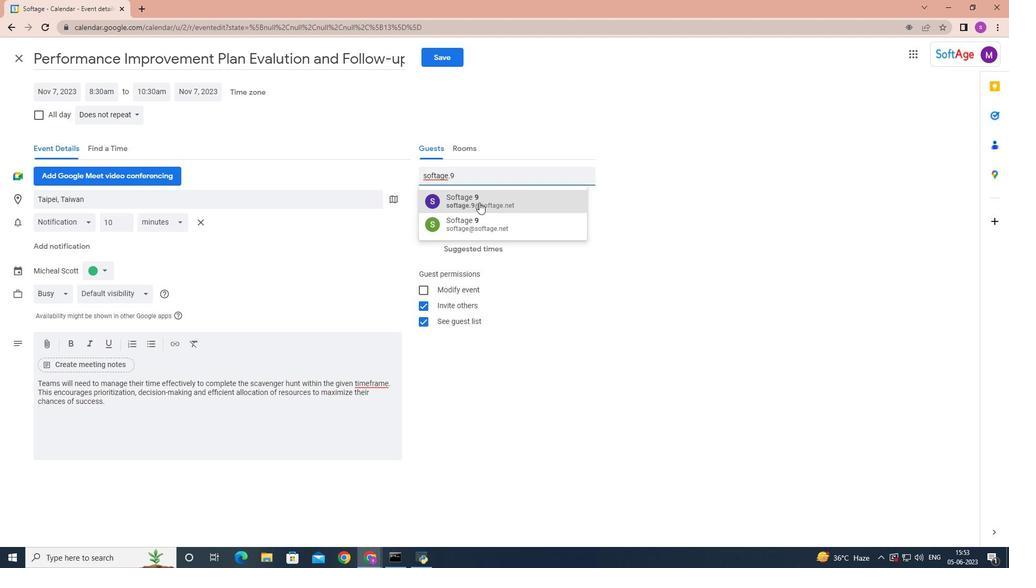 
Action: Mouse moved to (135, 112)
Screenshot: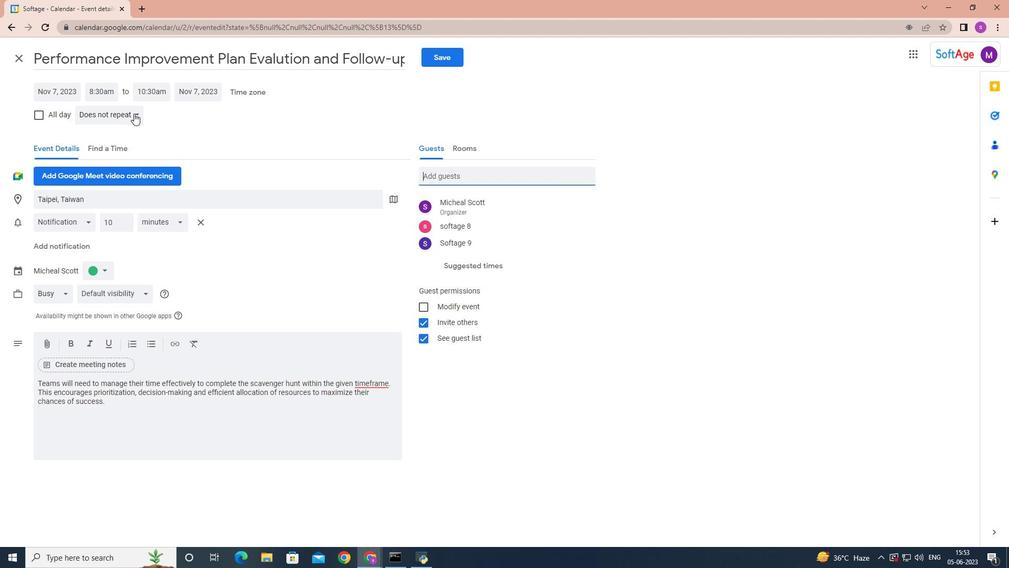 
Action: Mouse pressed left at (135, 112)
Screenshot: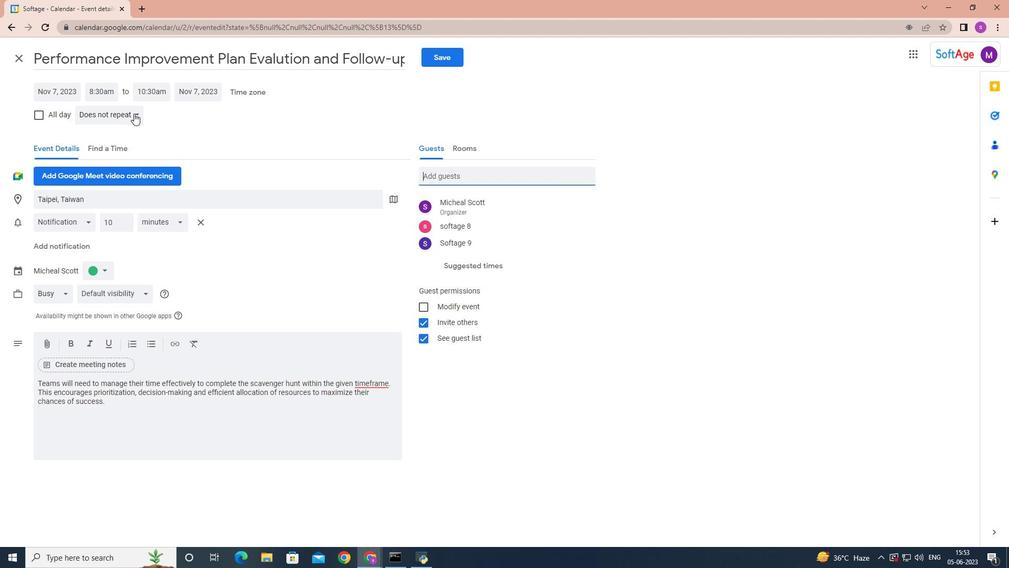
Action: Mouse moved to (133, 113)
Screenshot: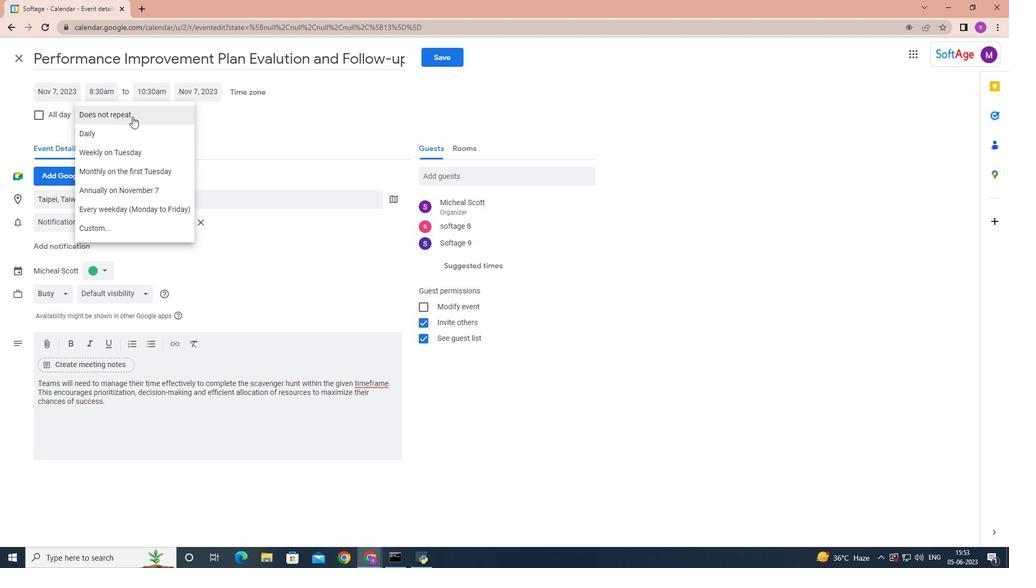 
Action: Mouse pressed left at (133, 113)
Screenshot: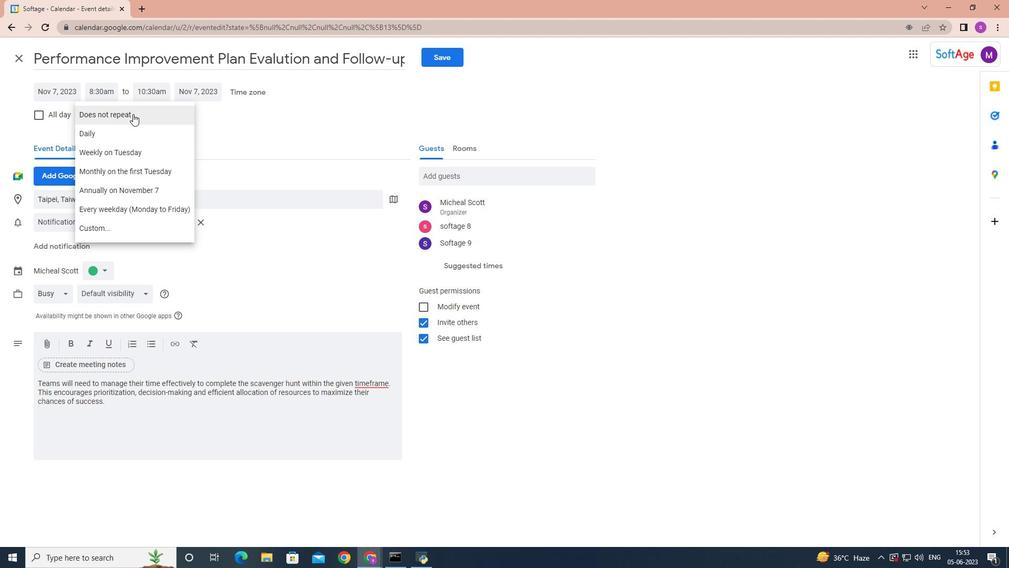 
Action: Mouse moved to (448, 54)
Screenshot: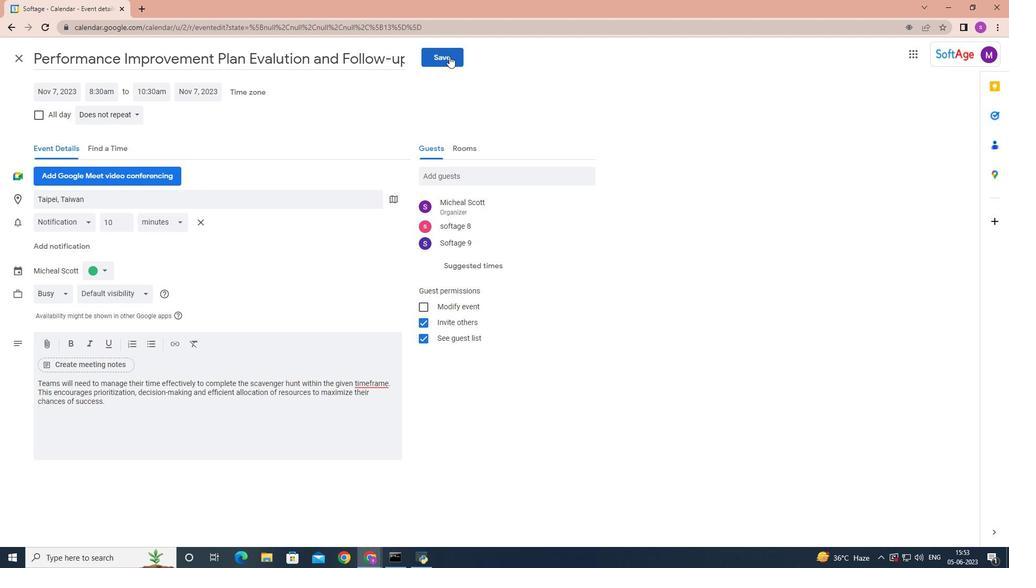 
Action: Mouse pressed left at (448, 54)
Screenshot: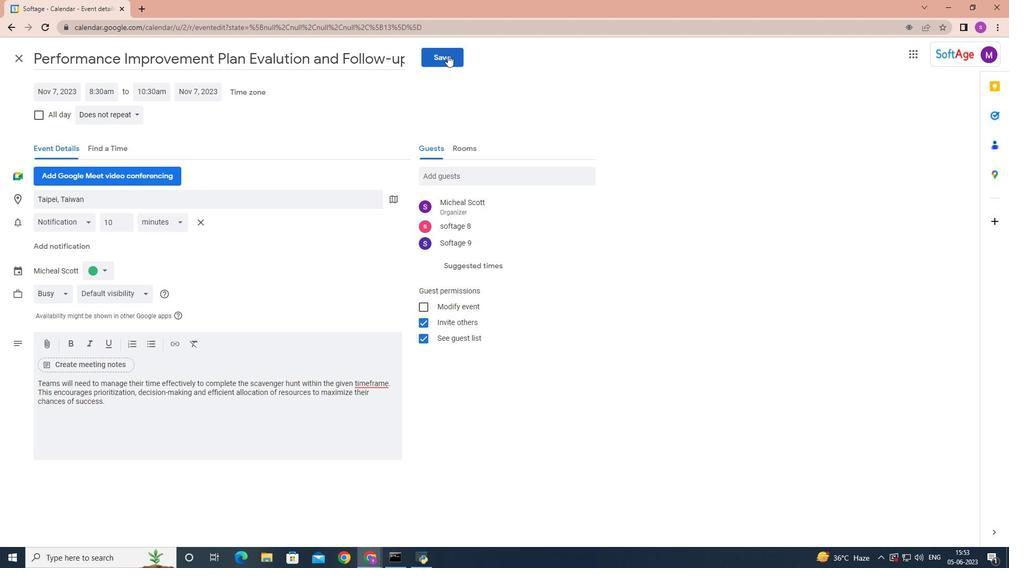 
Action: Mouse moved to (607, 313)
Screenshot: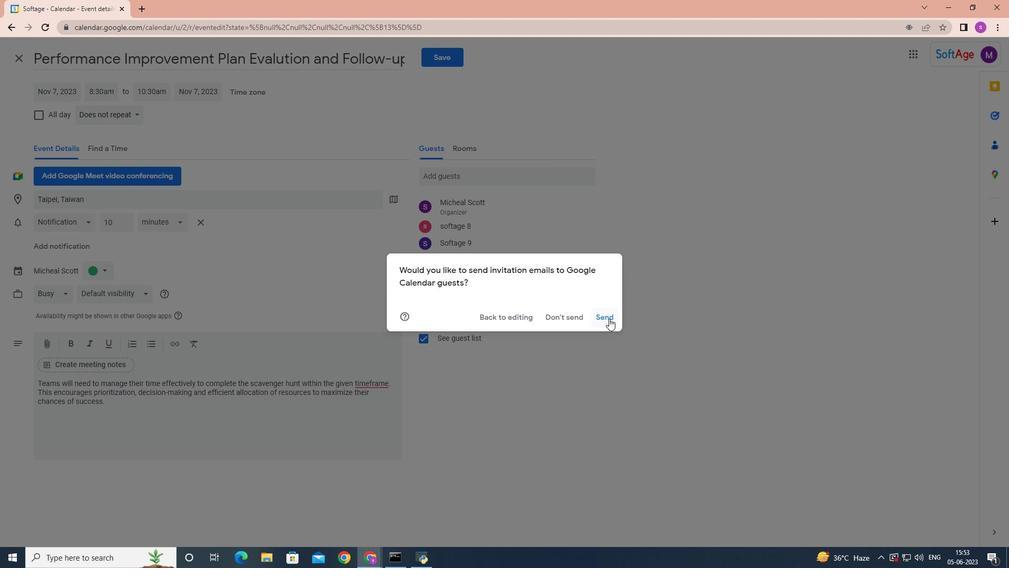 
Action: Mouse pressed left at (607, 313)
Screenshot: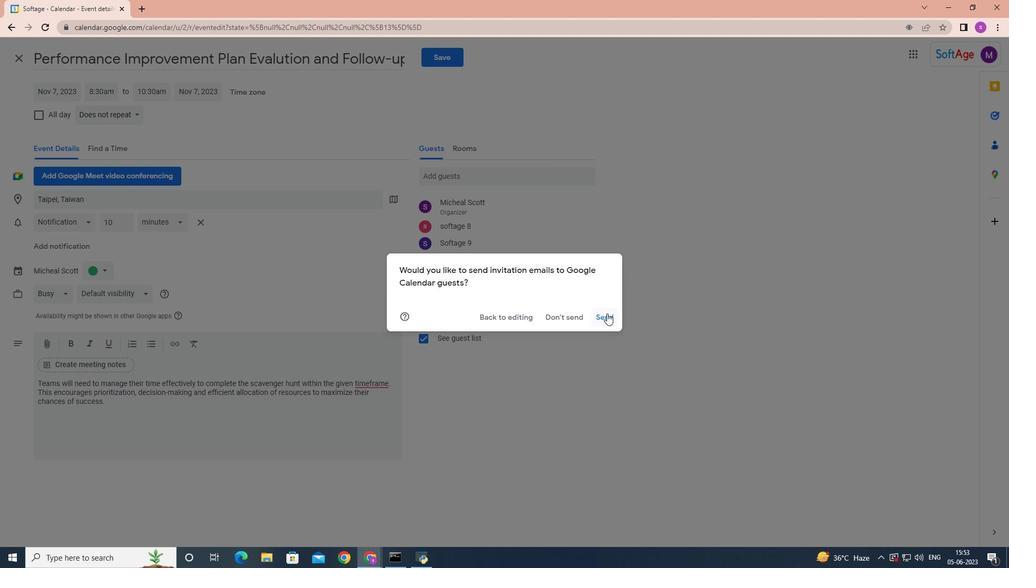 
